 Task: Request a review from a specific collaborator for your pull request.
Action: Mouse moved to (1350, 81)
Screenshot: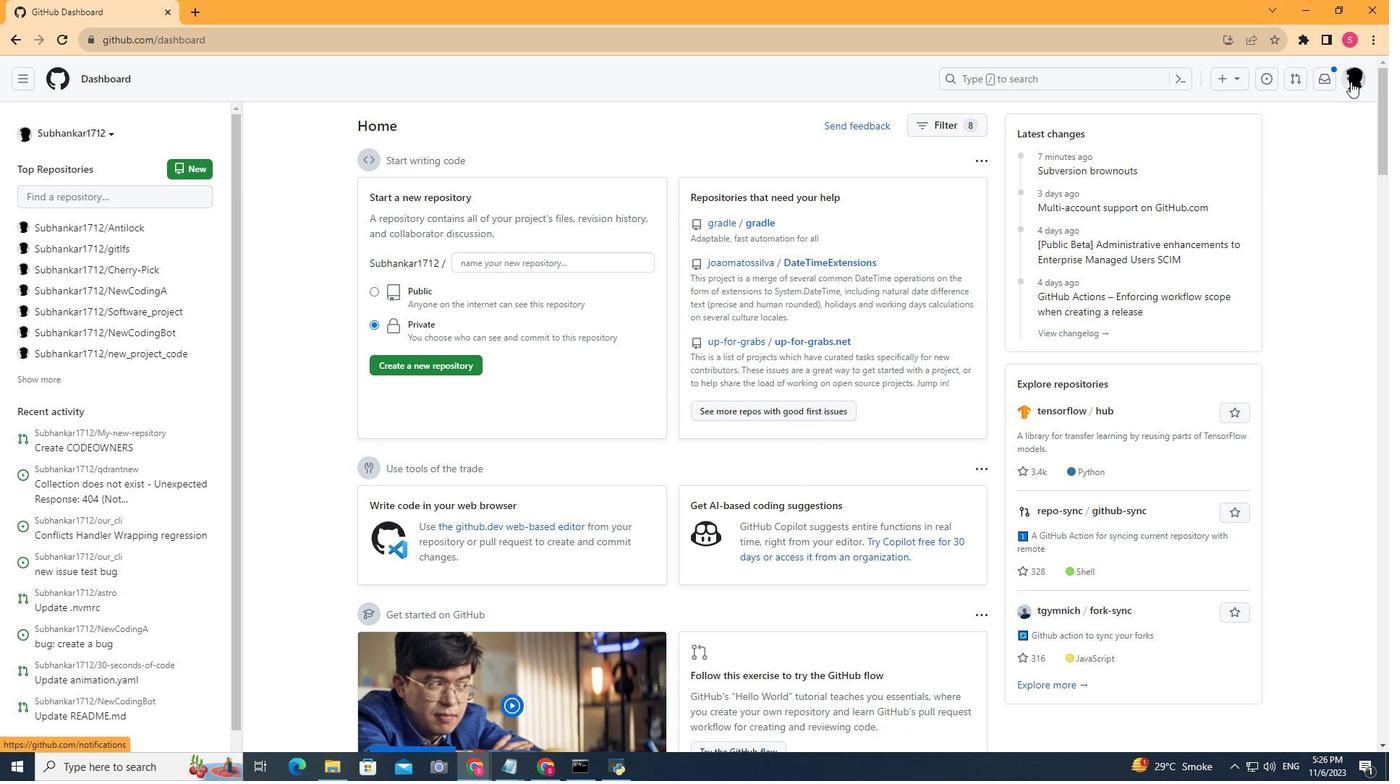 
Action: Mouse pressed left at (1350, 81)
Screenshot: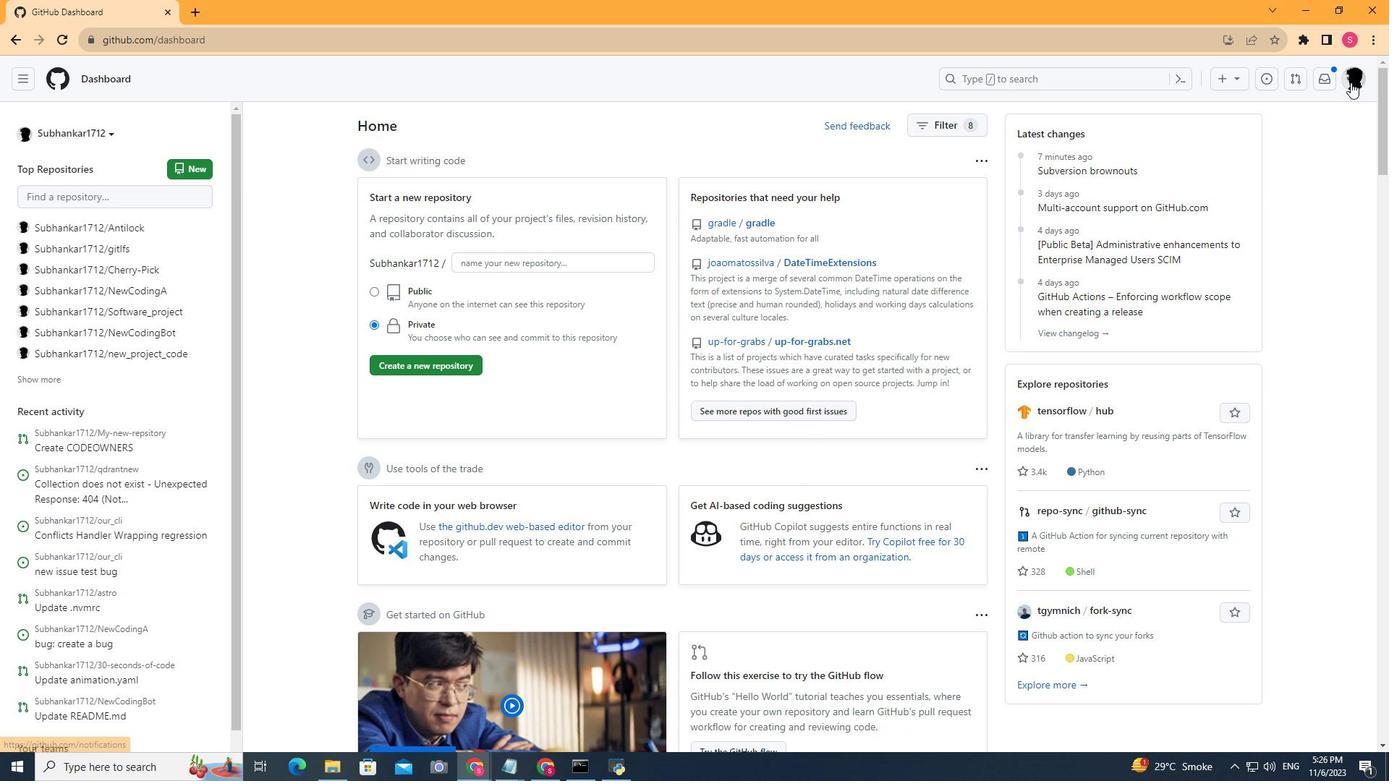 
Action: Mouse moved to (1240, 207)
Screenshot: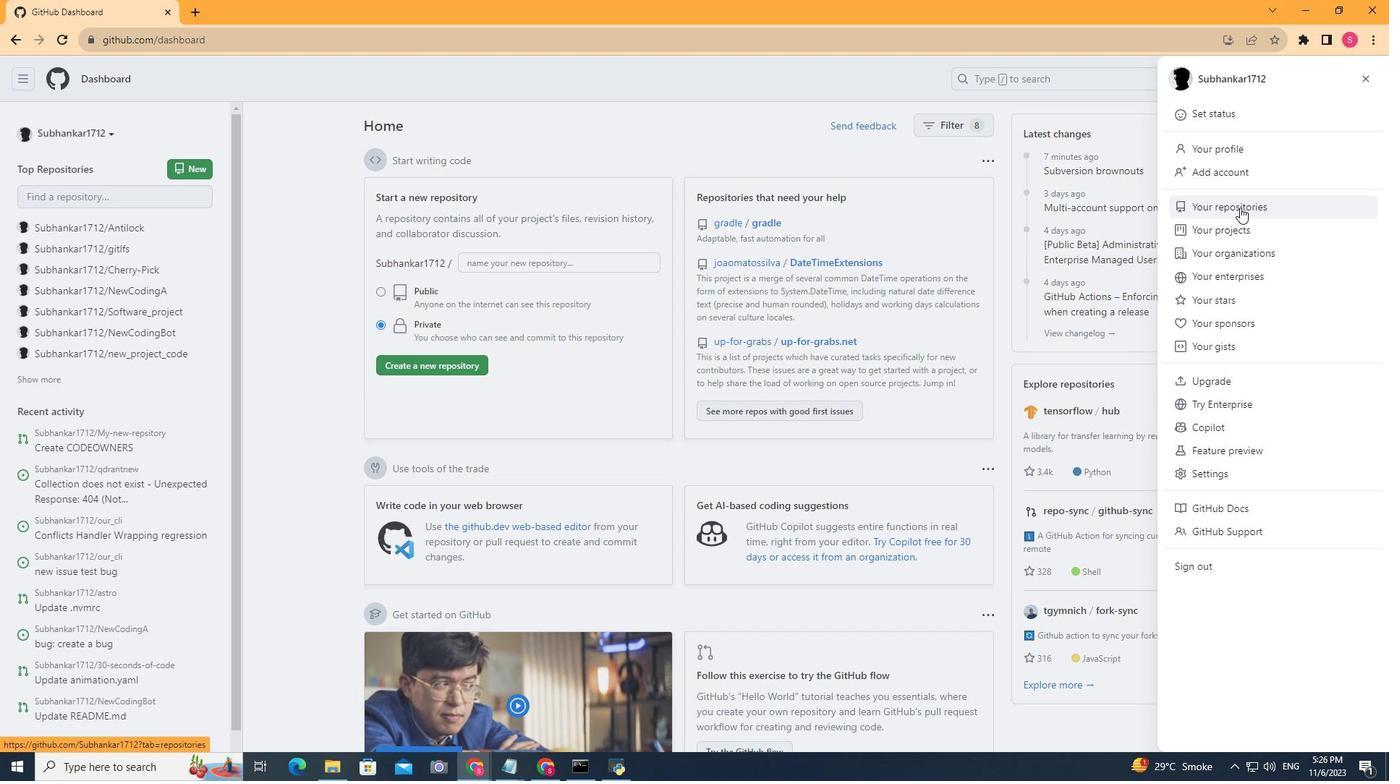 
Action: Mouse pressed left at (1240, 207)
Screenshot: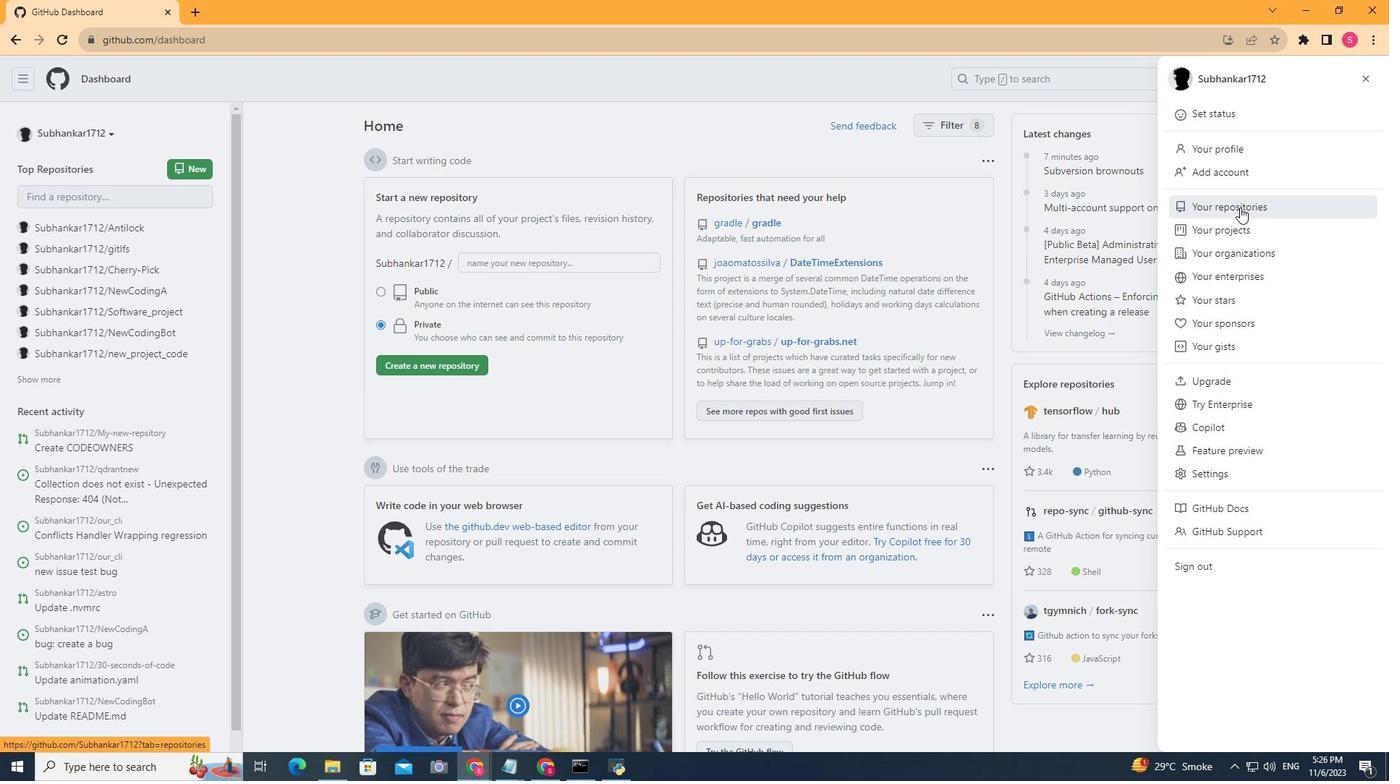 
Action: Mouse moved to (541, 212)
Screenshot: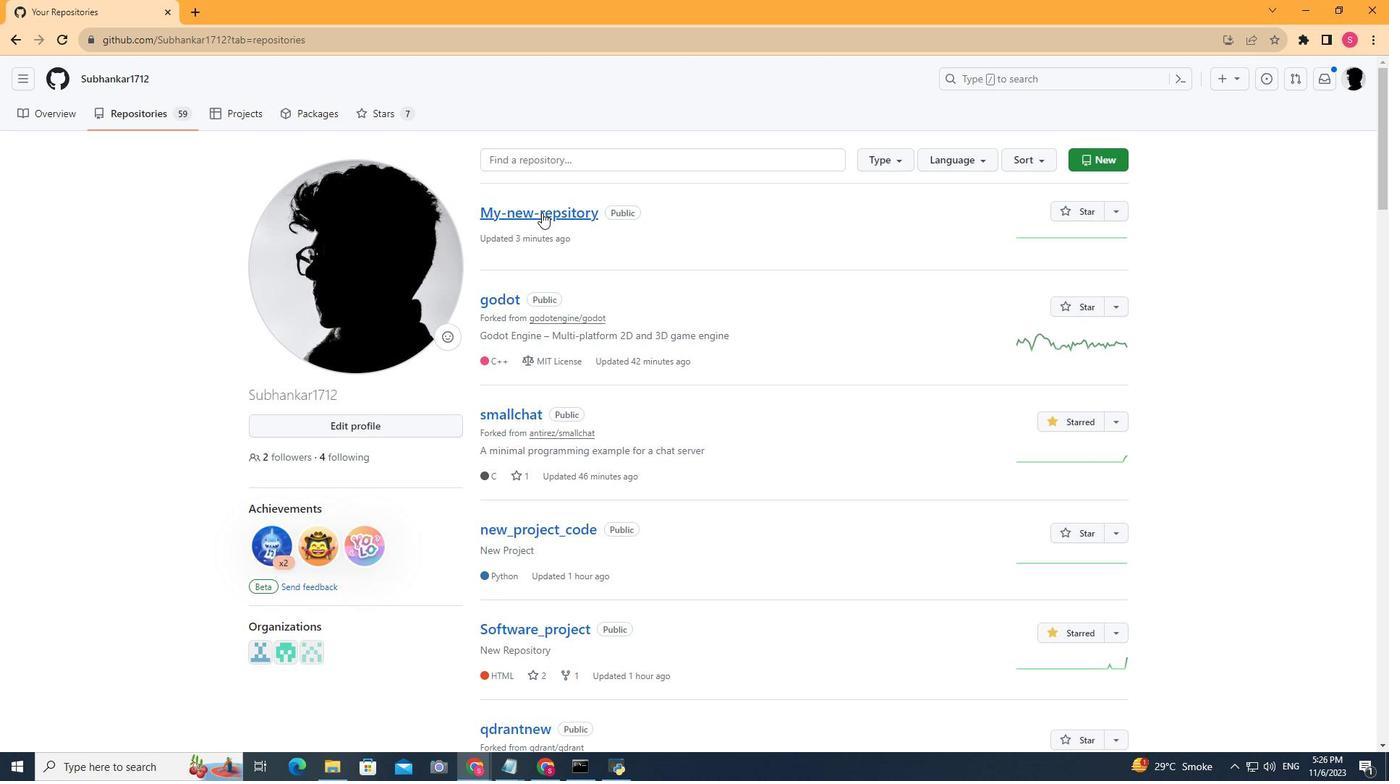 
Action: Mouse pressed left at (541, 212)
Screenshot: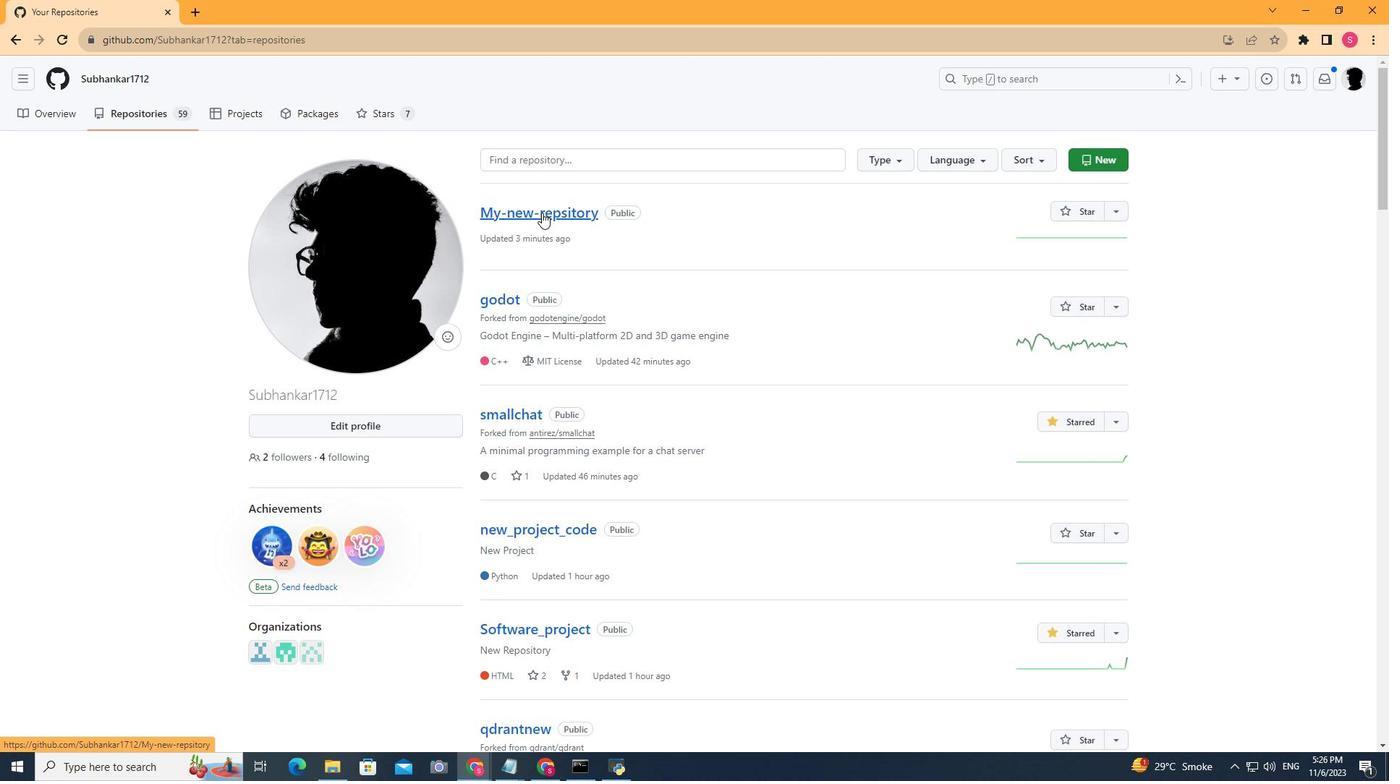 
Action: Mouse moved to (324, 342)
Screenshot: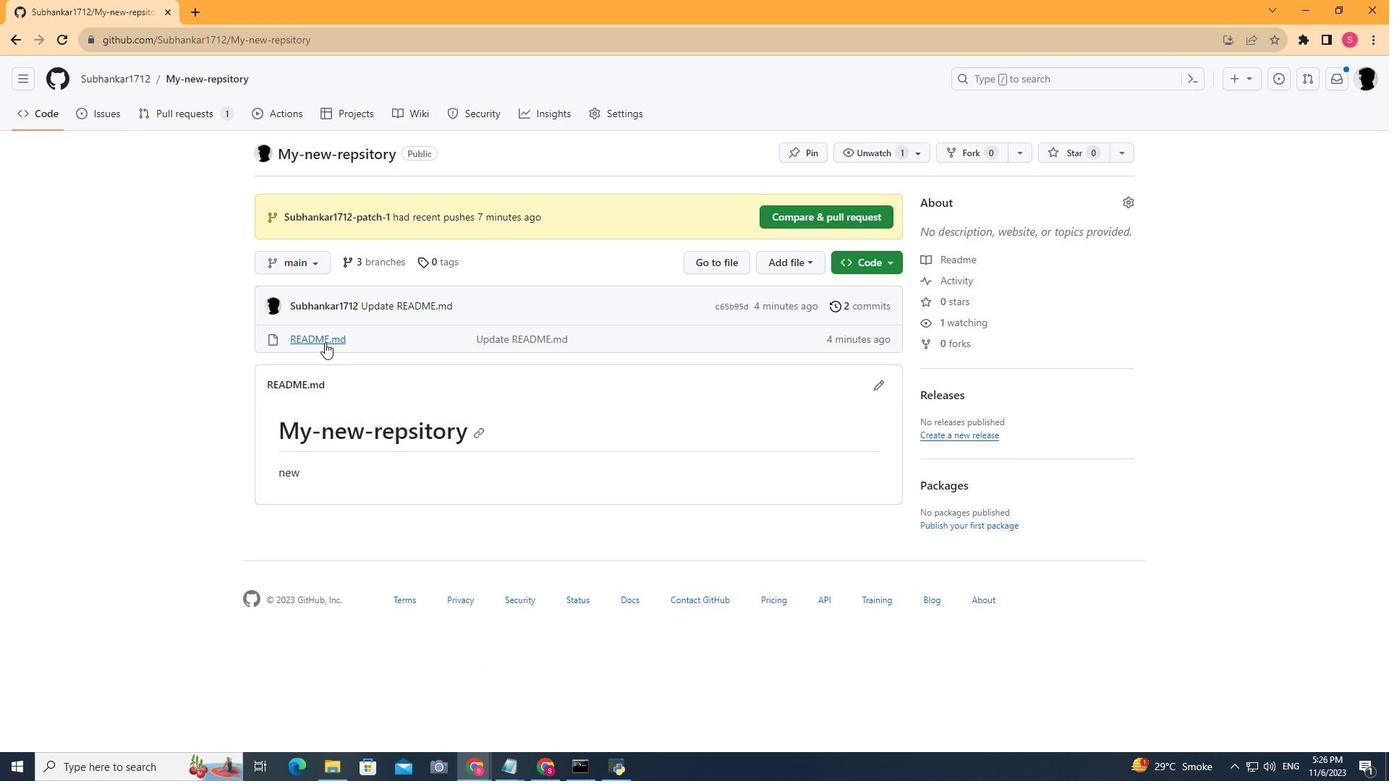 
Action: Mouse pressed left at (324, 342)
Screenshot: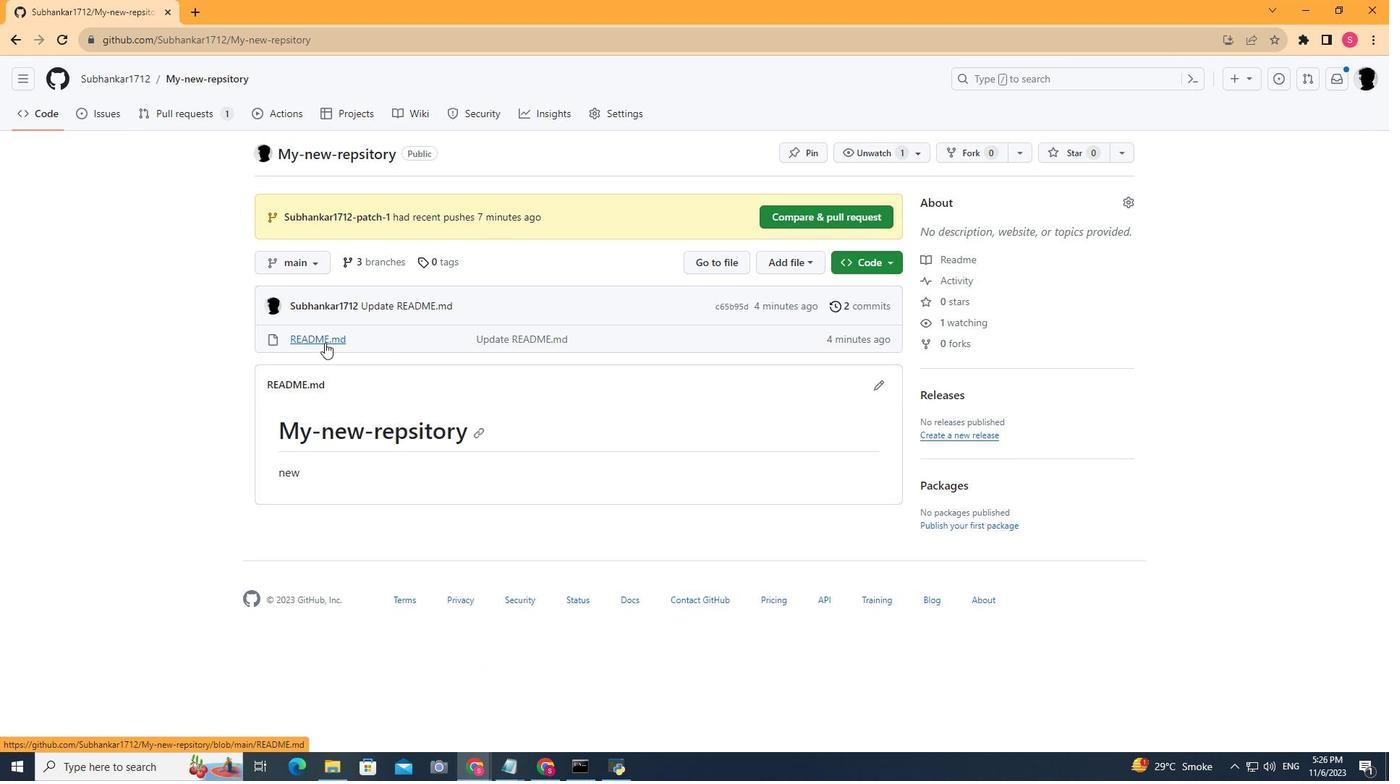 
Action: Mouse moved to (1327, 235)
Screenshot: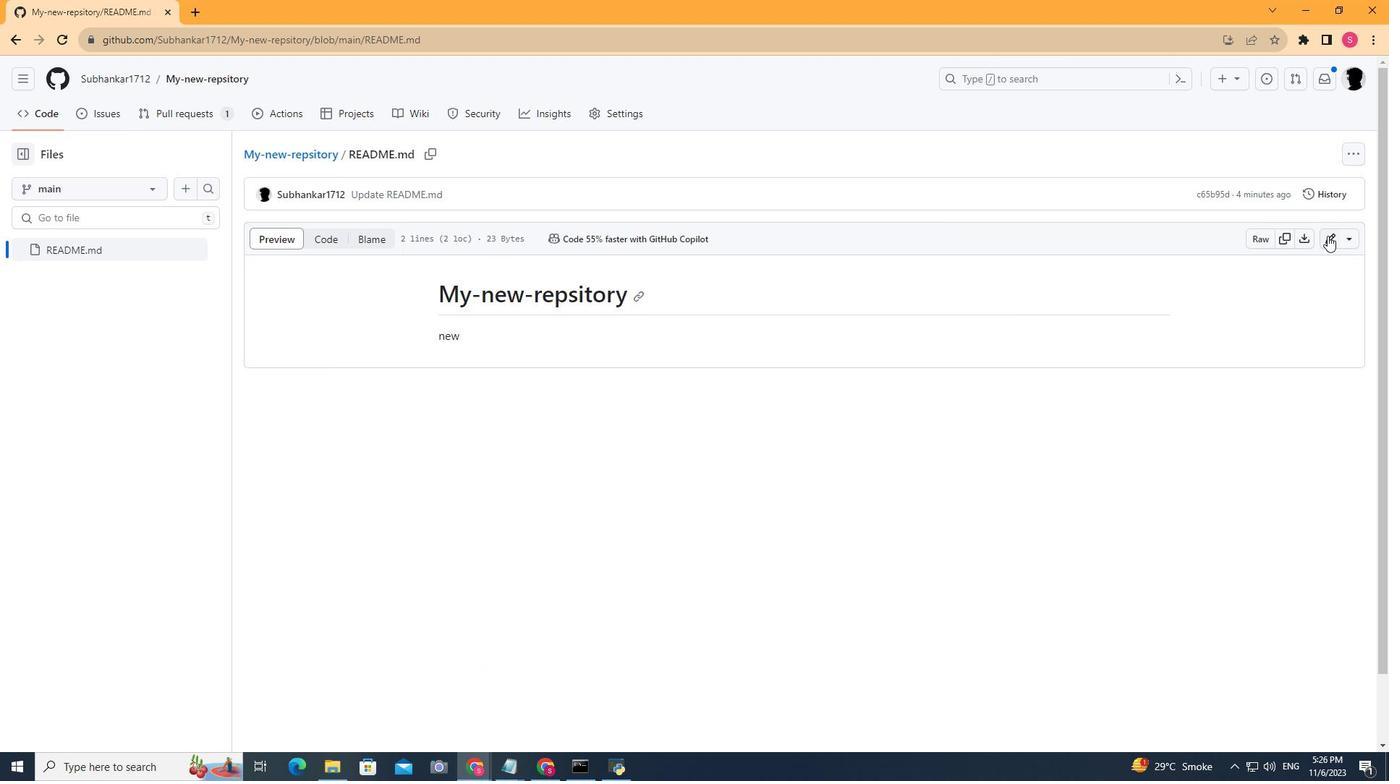 
Action: Mouse pressed left at (1327, 235)
Screenshot: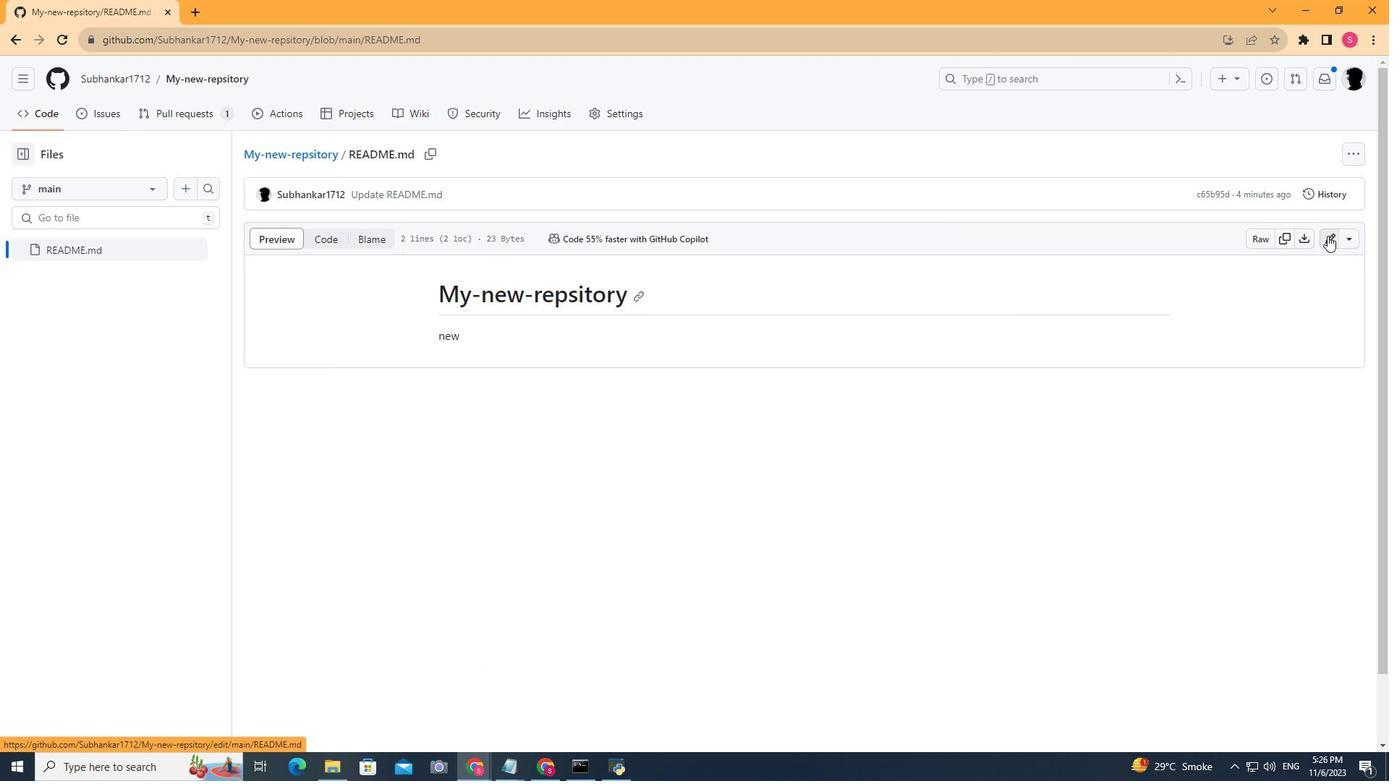 
Action: Mouse moved to (321, 242)
Screenshot: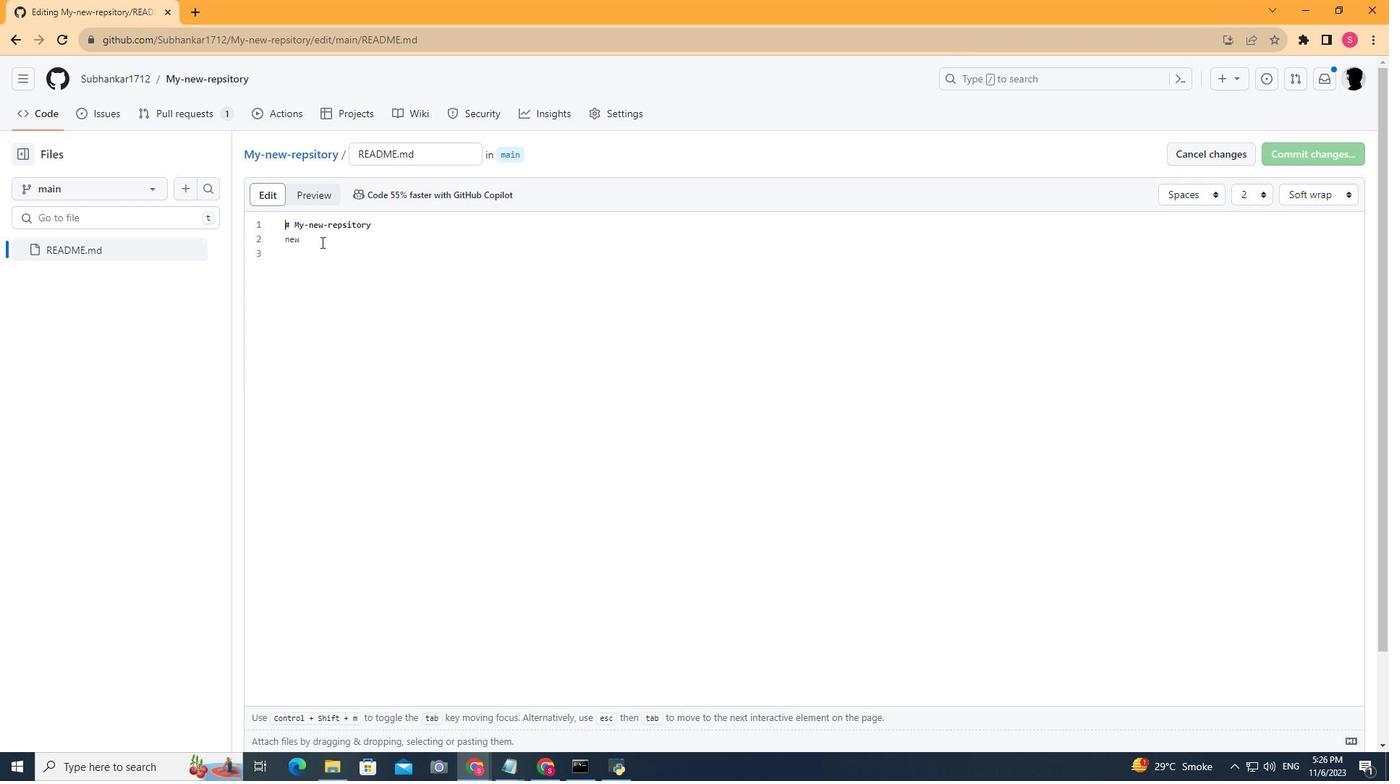 
Action: Mouse pressed left at (321, 242)
Screenshot: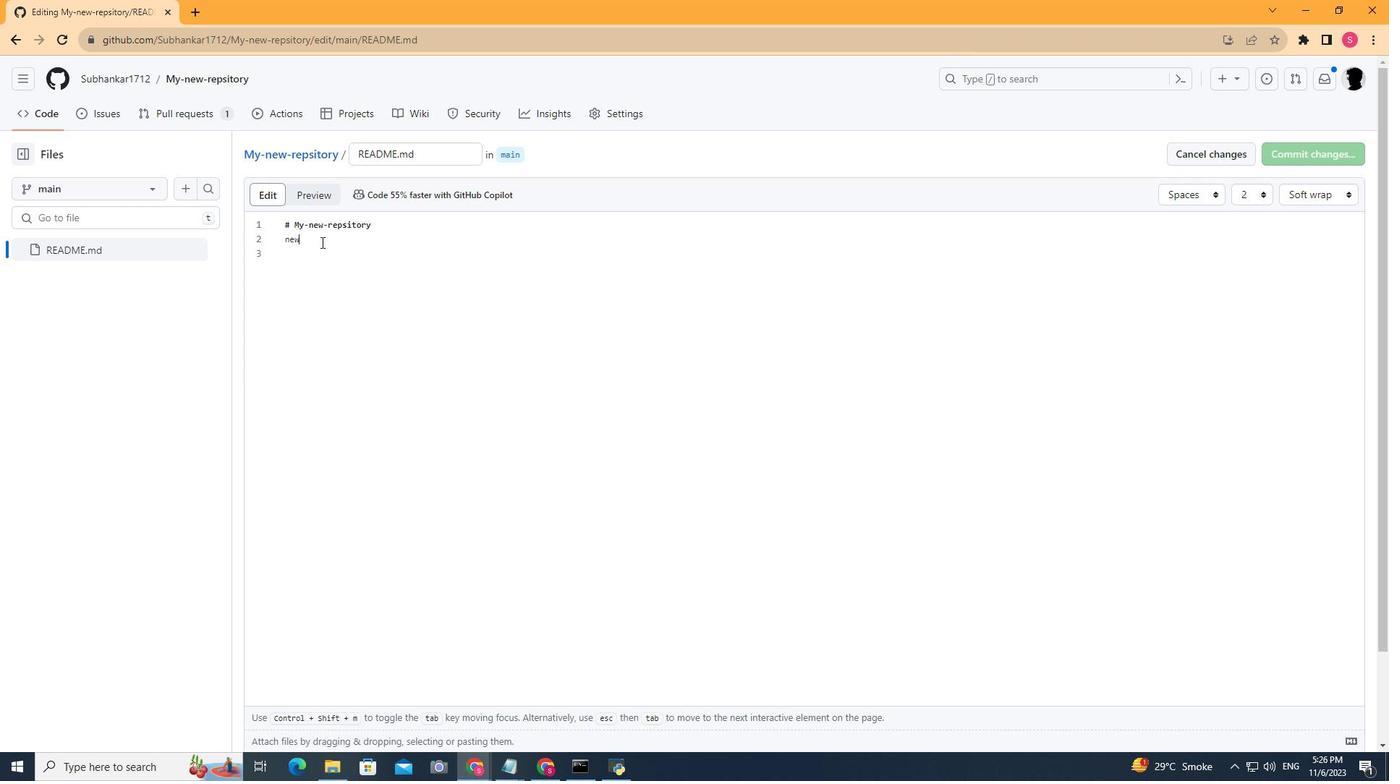 
Action: Key pressed <Key.space>repsitory
Screenshot: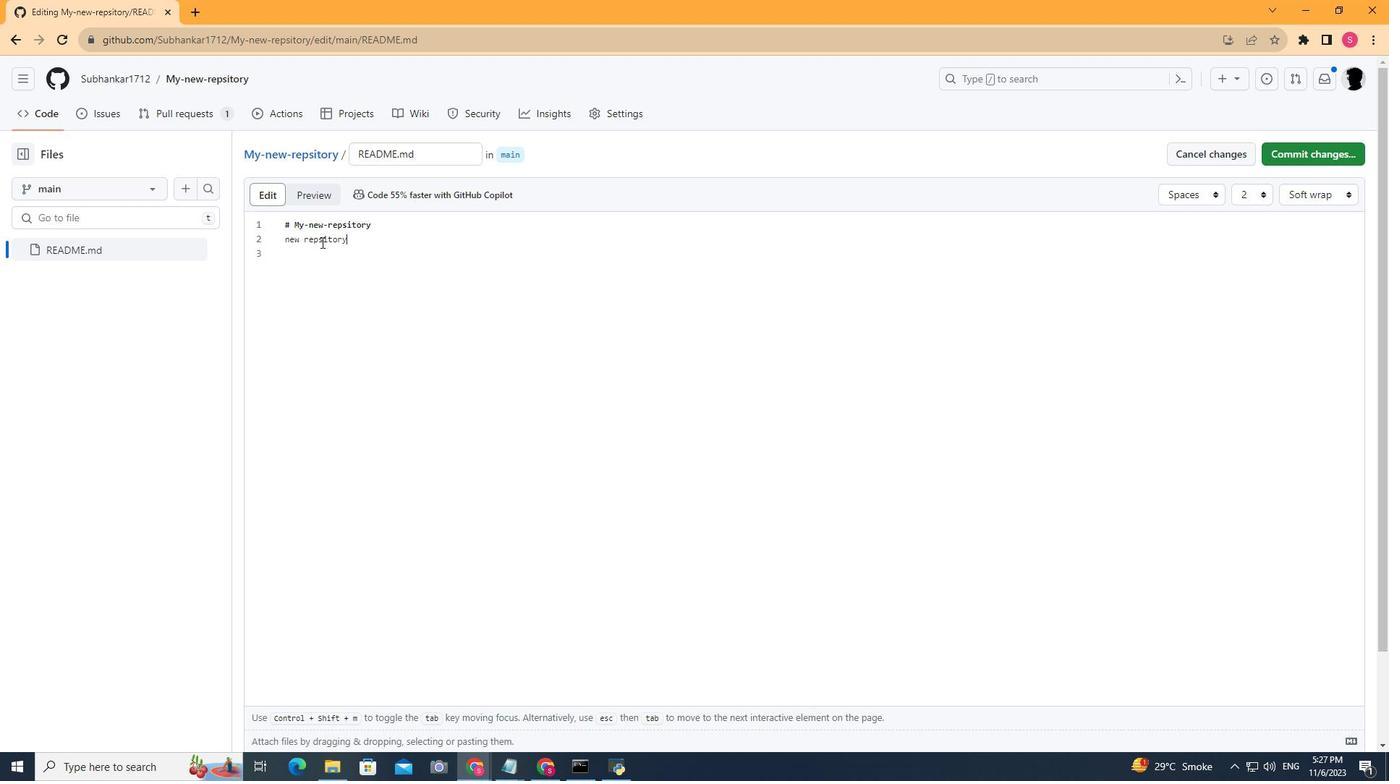 
Action: Mouse moved to (797, 376)
Screenshot: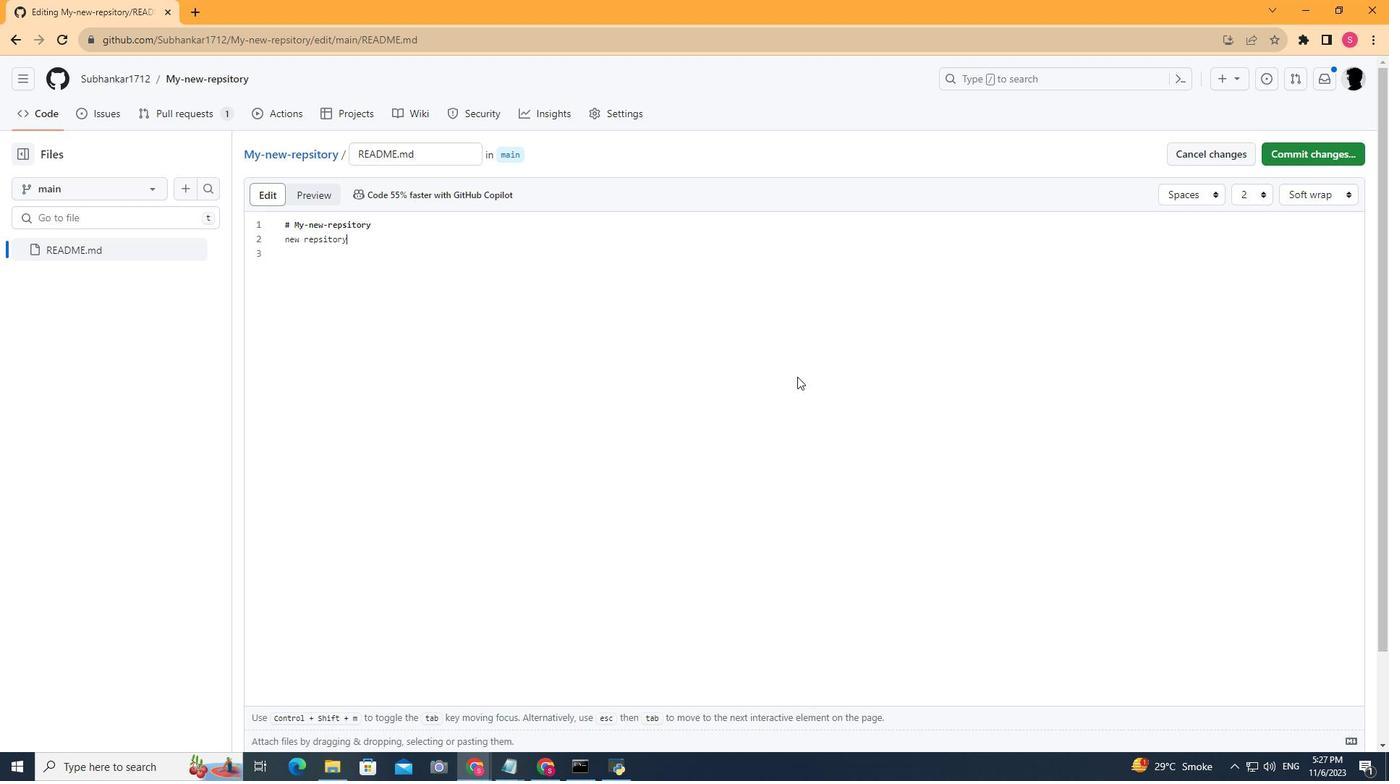 
Action: Key pressed <Key.space><Key.shift><Key.shift><Key.shift><Key.shift><Key.shift><Key.shift>Re<Key.backspace><Key.shift>EADME<Key.space>file
Screenshot: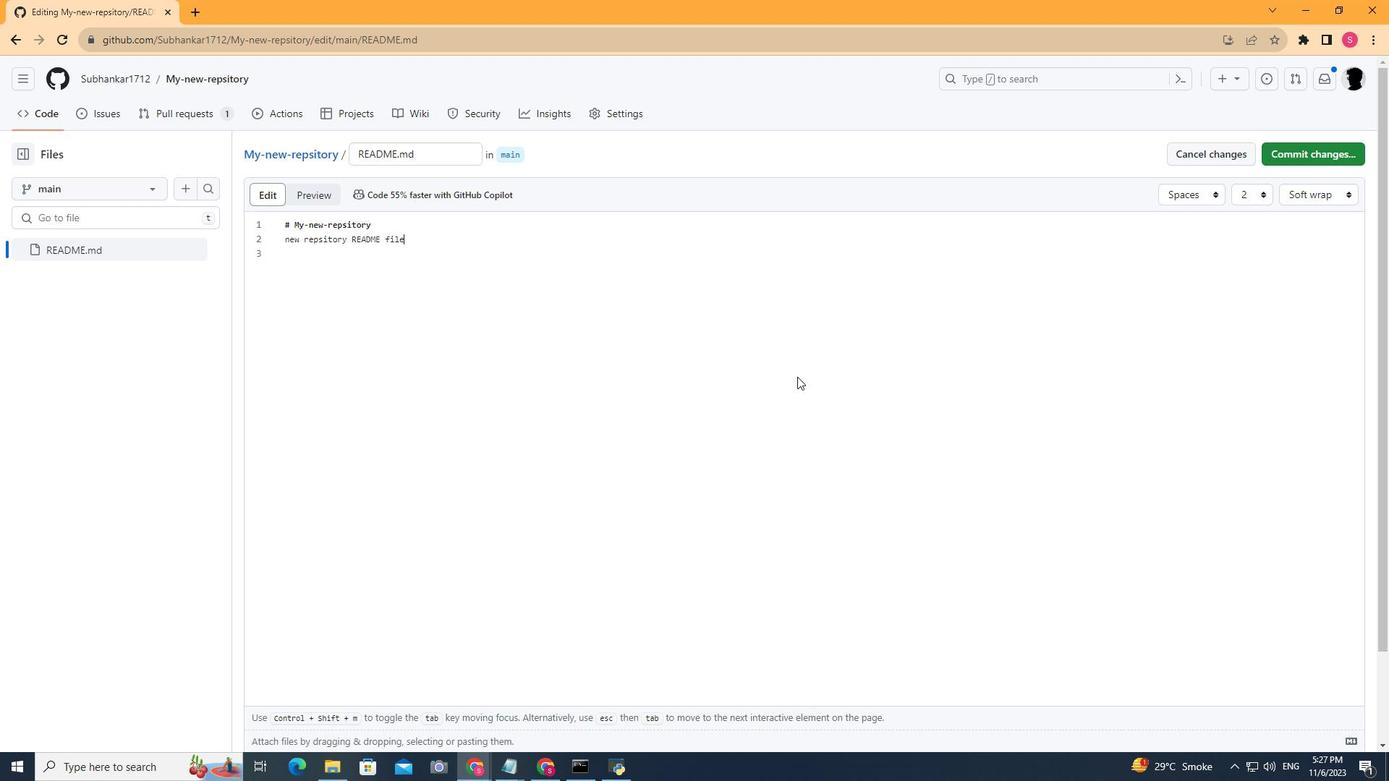 
Action: Mouse moved to (380, 242)
Screenshot: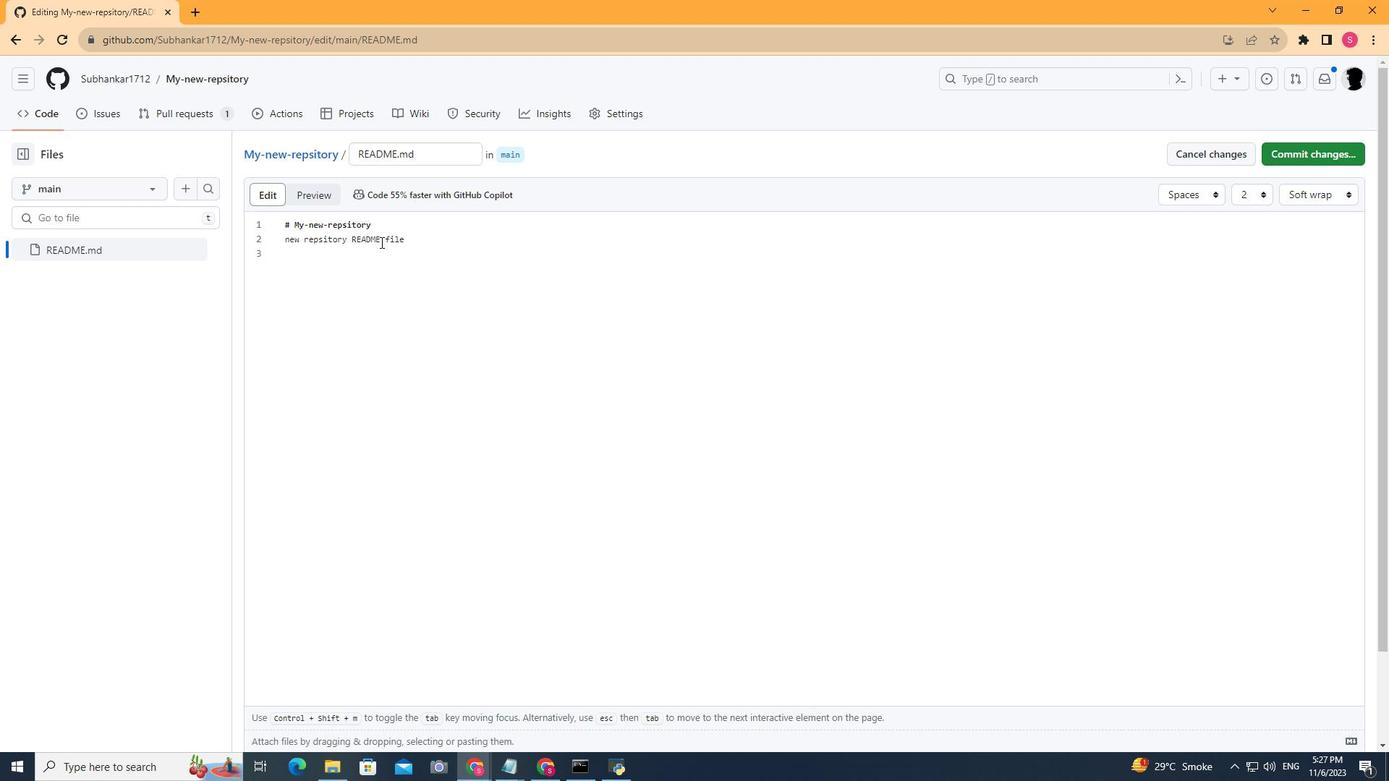 
Action: Mouse pressed left at (380, 242)
Screenshot: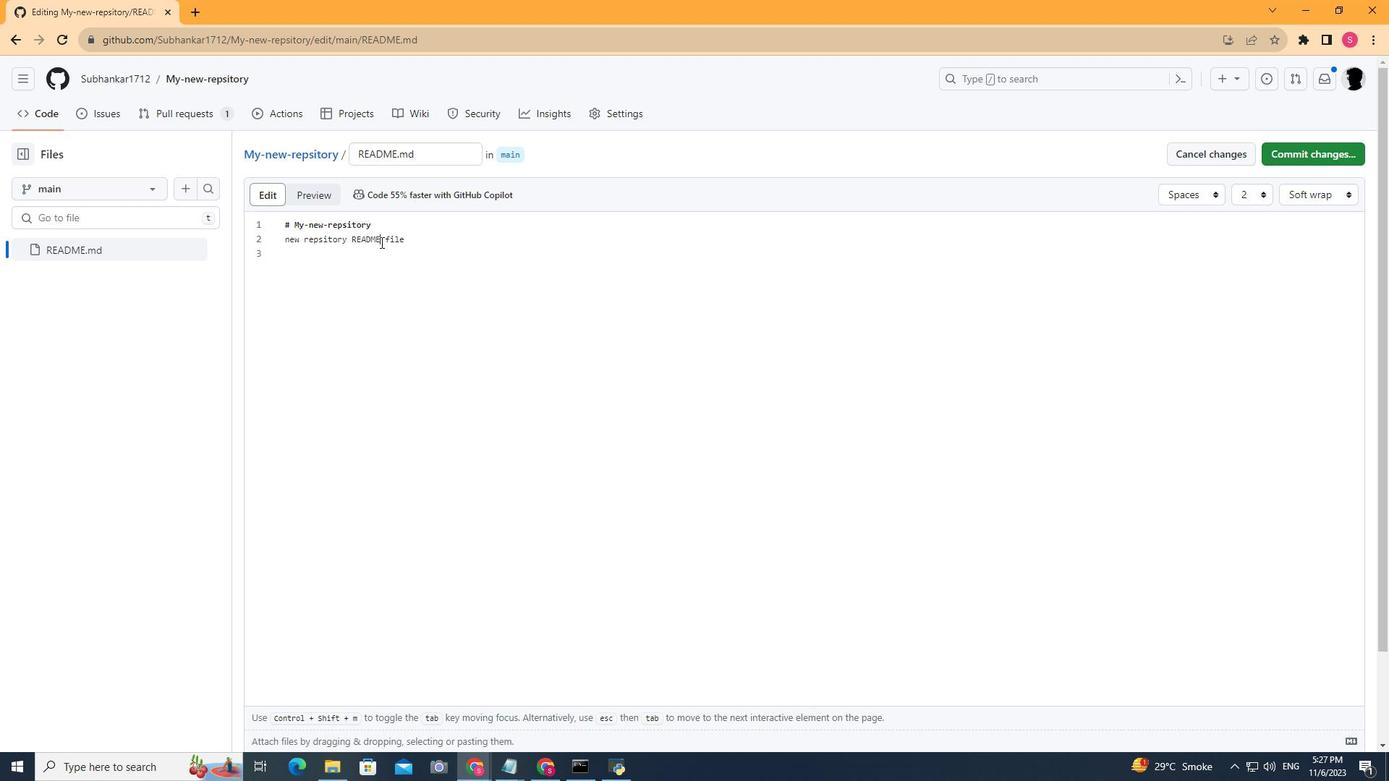 
Action: Key pressed .md
Screenshot: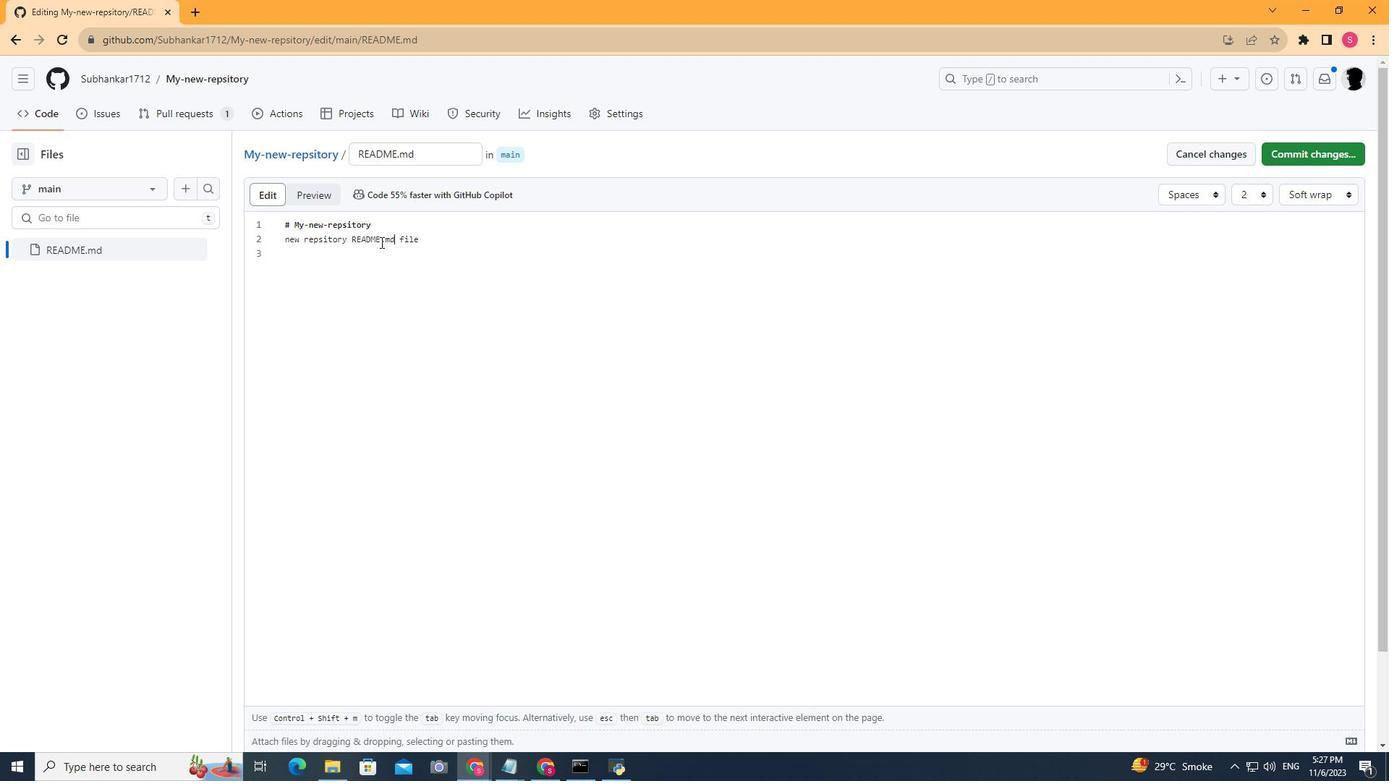 
Action: Mouse moved to (1315, 152)
Screenshot: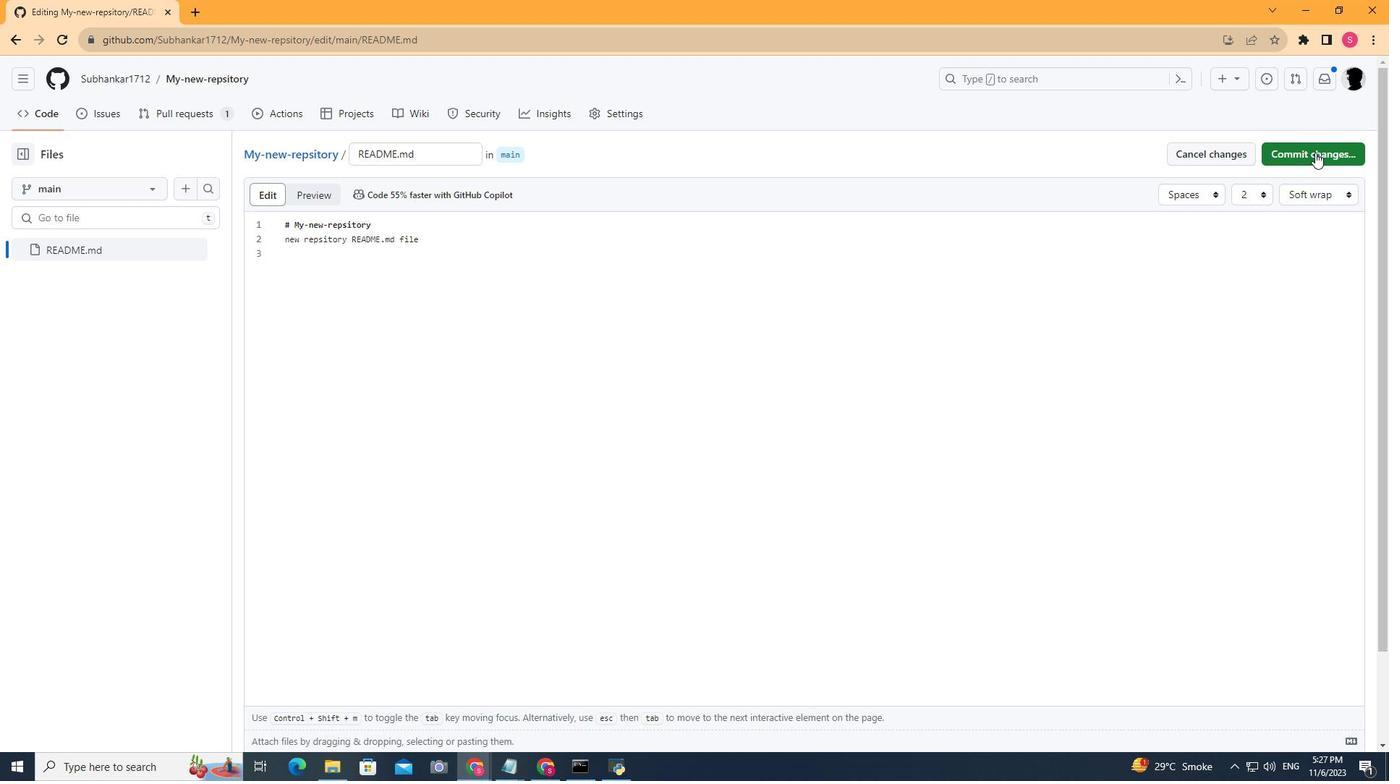 
Action: Mouse pressed left at (1315, 152)
Screenshot: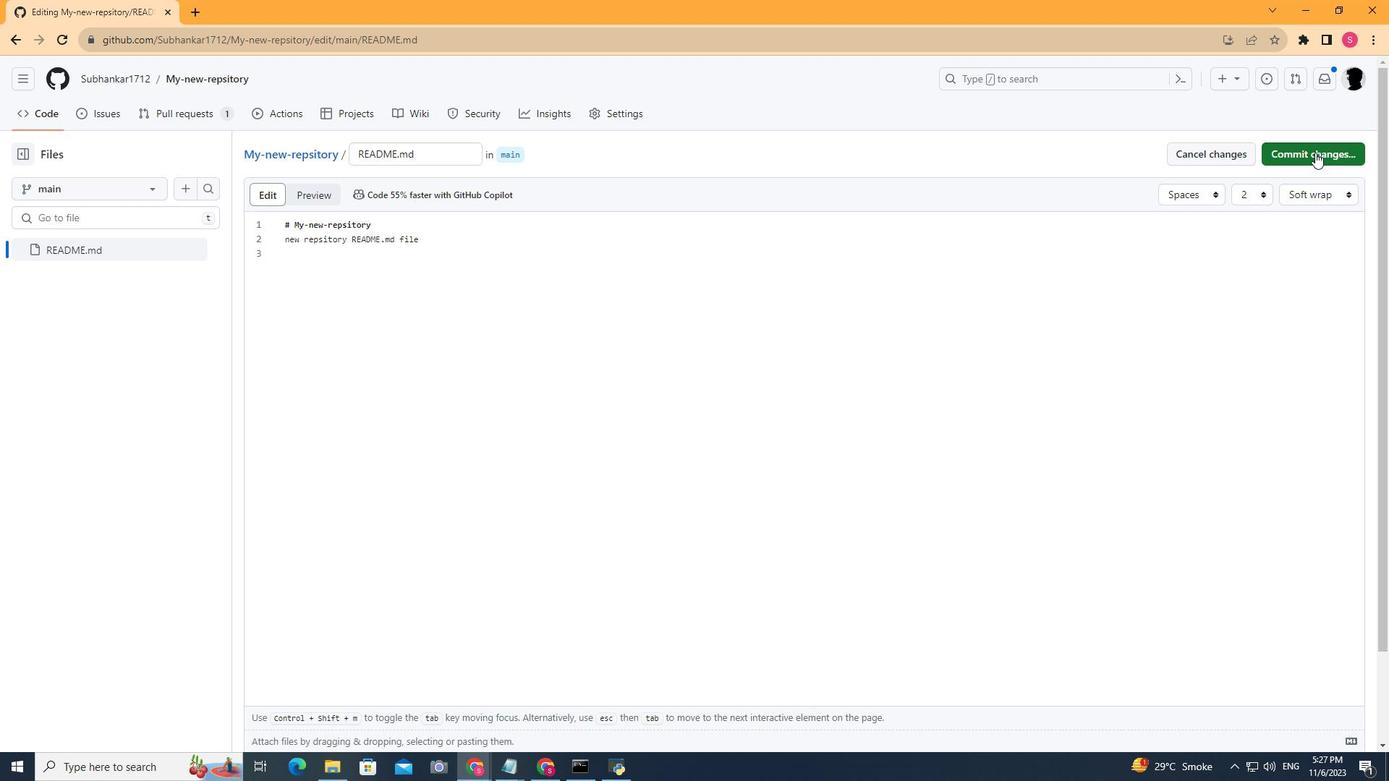 
Action: Mouse moved to (834, 557)
Screenshot: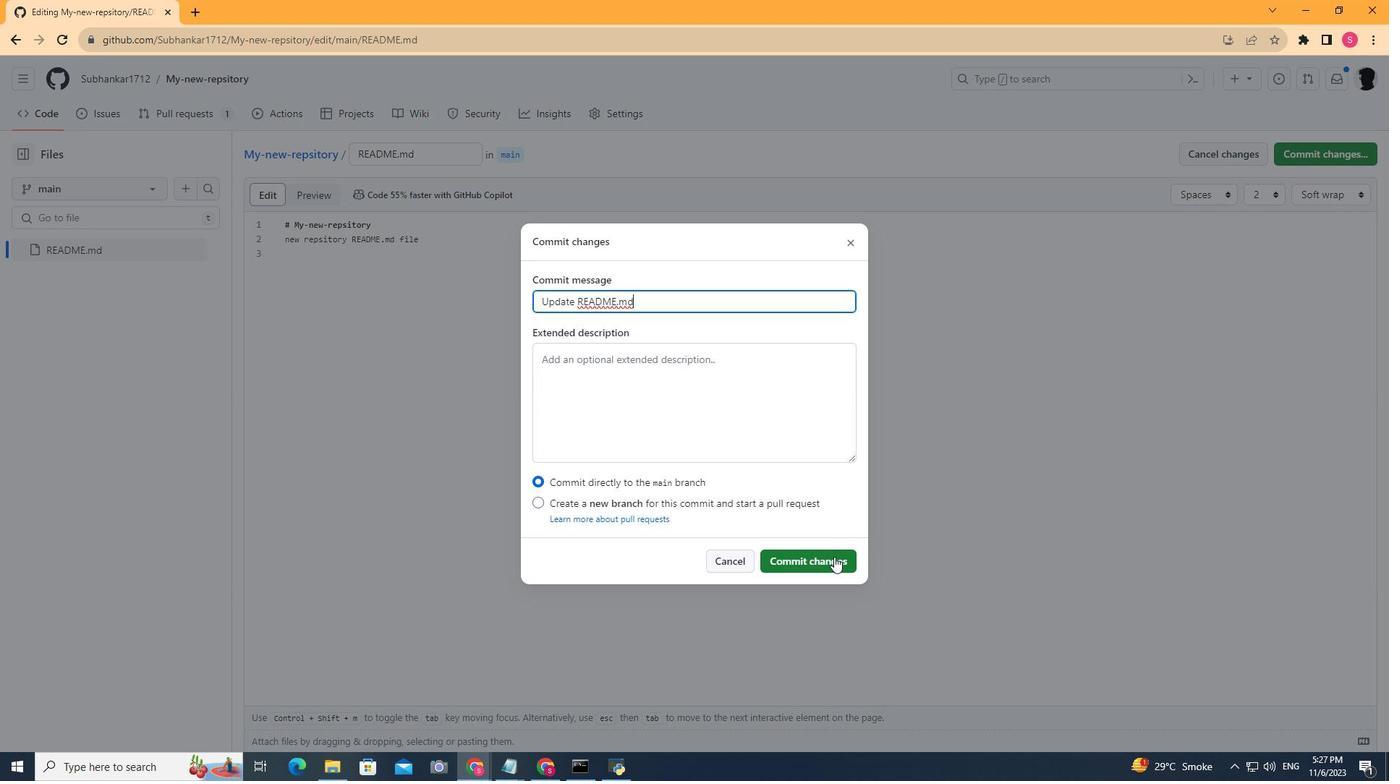 
Action: Mouse pressed left at (834, 557)
Screenshot: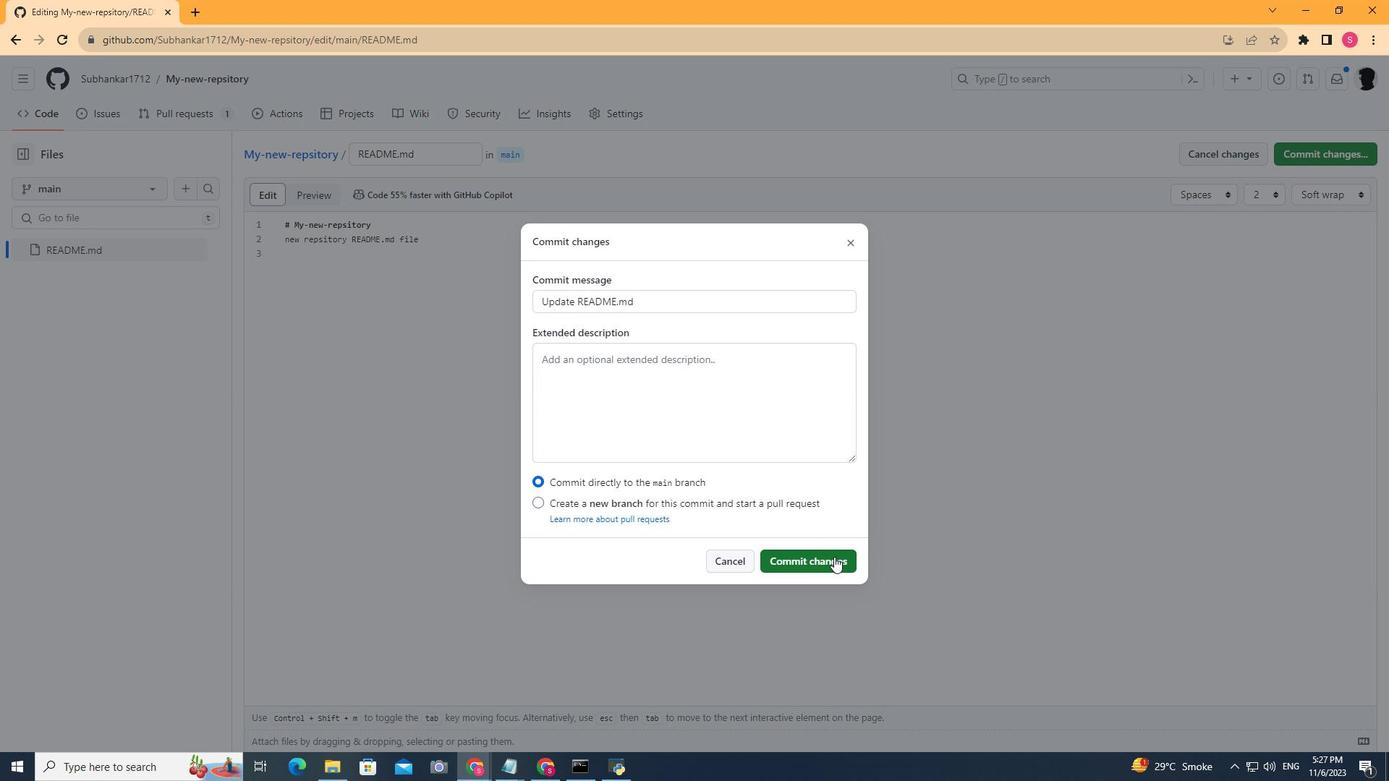 
Action: Mouse moved to (192, 118)
Screenshot: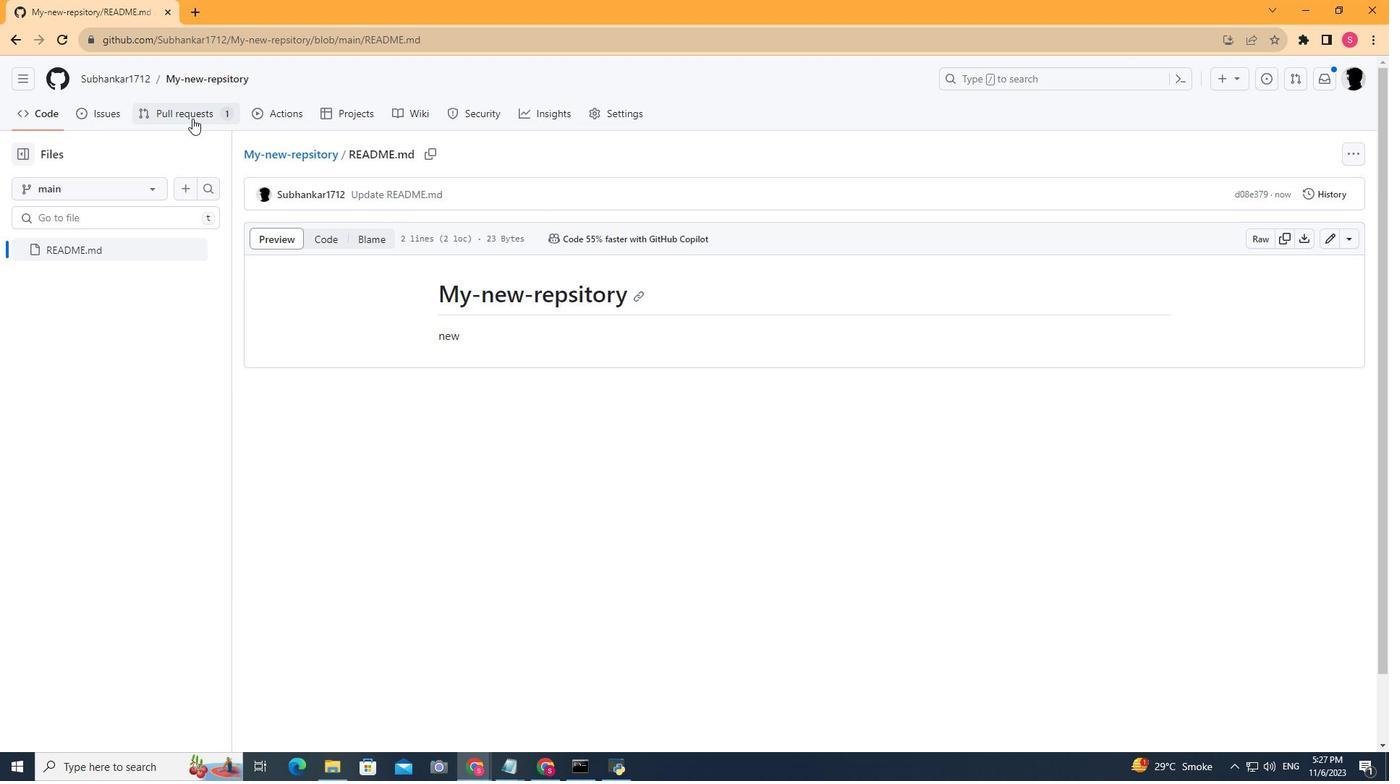 
Action: Mouse pressed left at (192, 118)
Screenshot: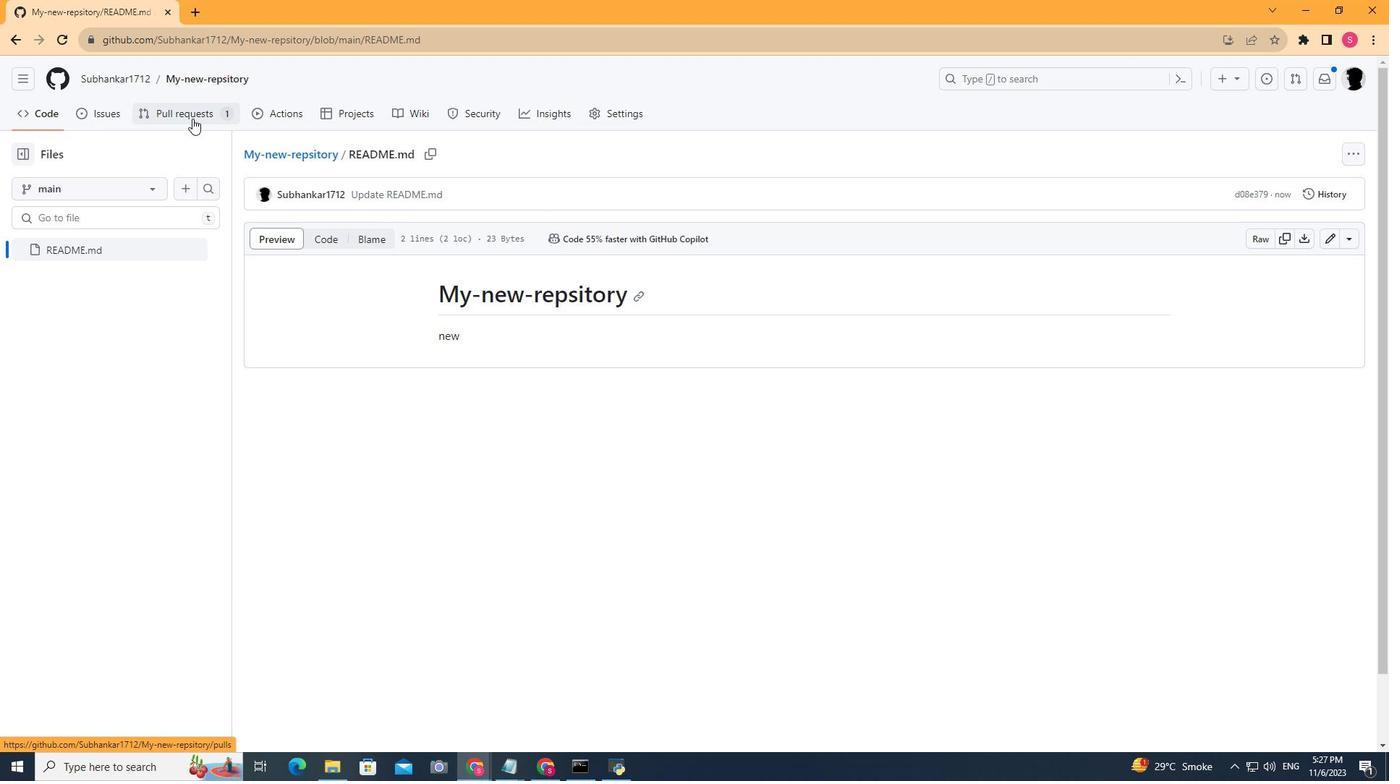 
Action: Mouse moved to (1036, 167)
Screenshot: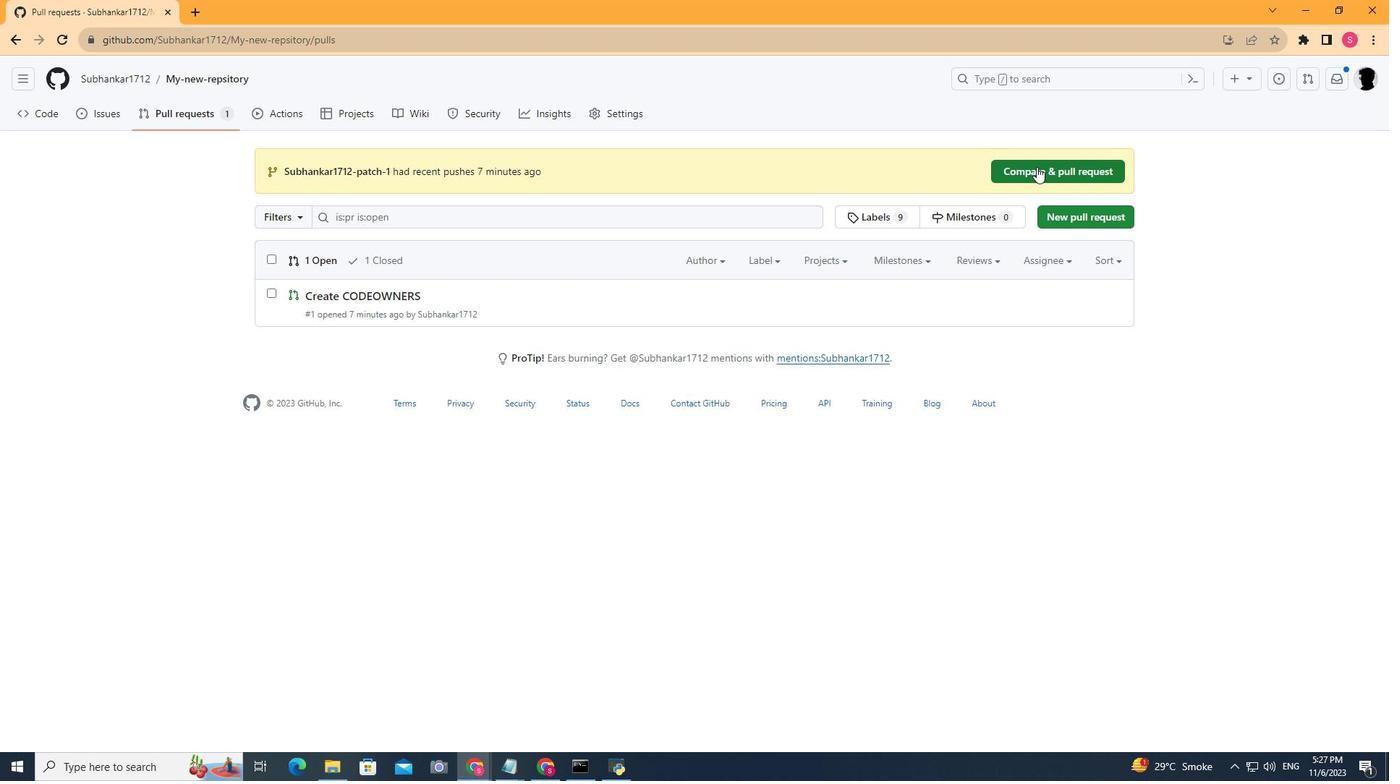
Action: Mouse pressed left at (1036, 167)
Screenshot: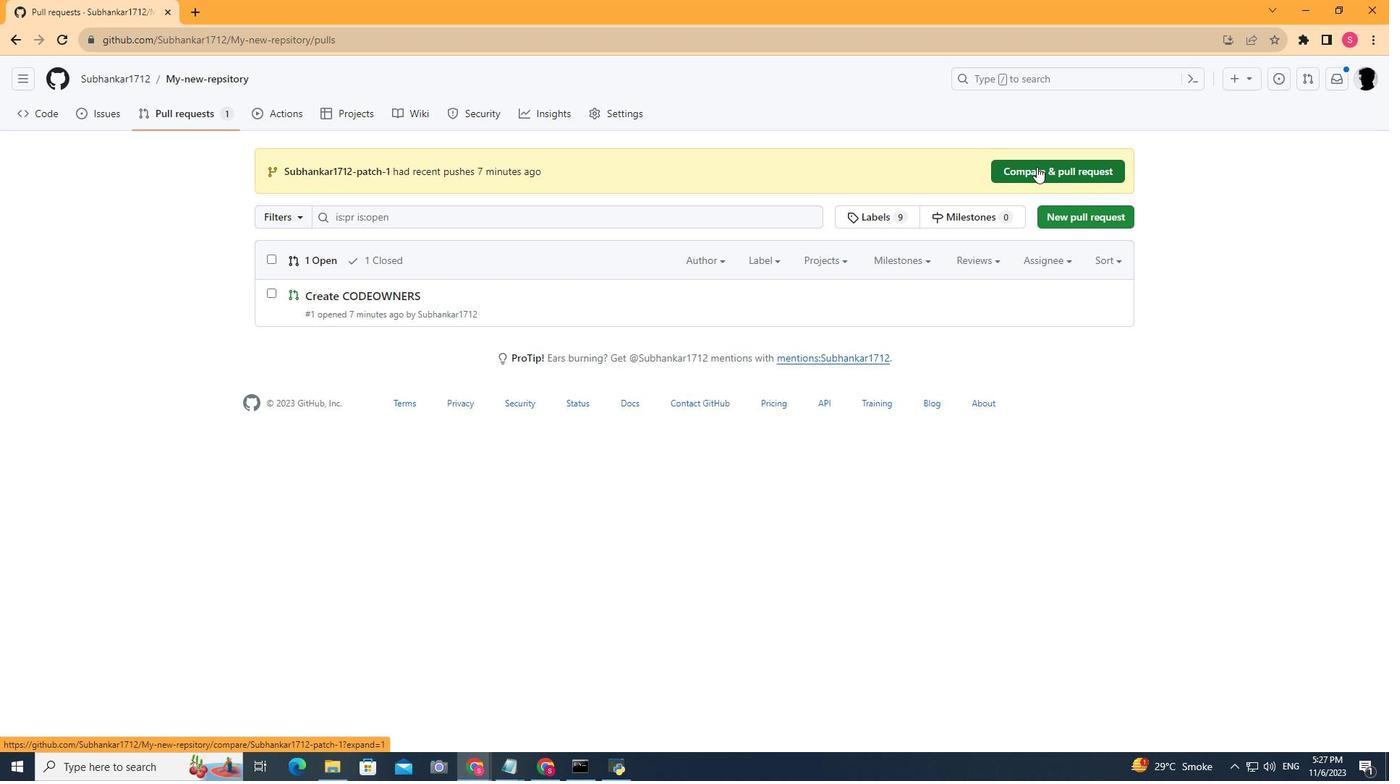 
Action: Mouse moved to (330, 224)
Screenshot: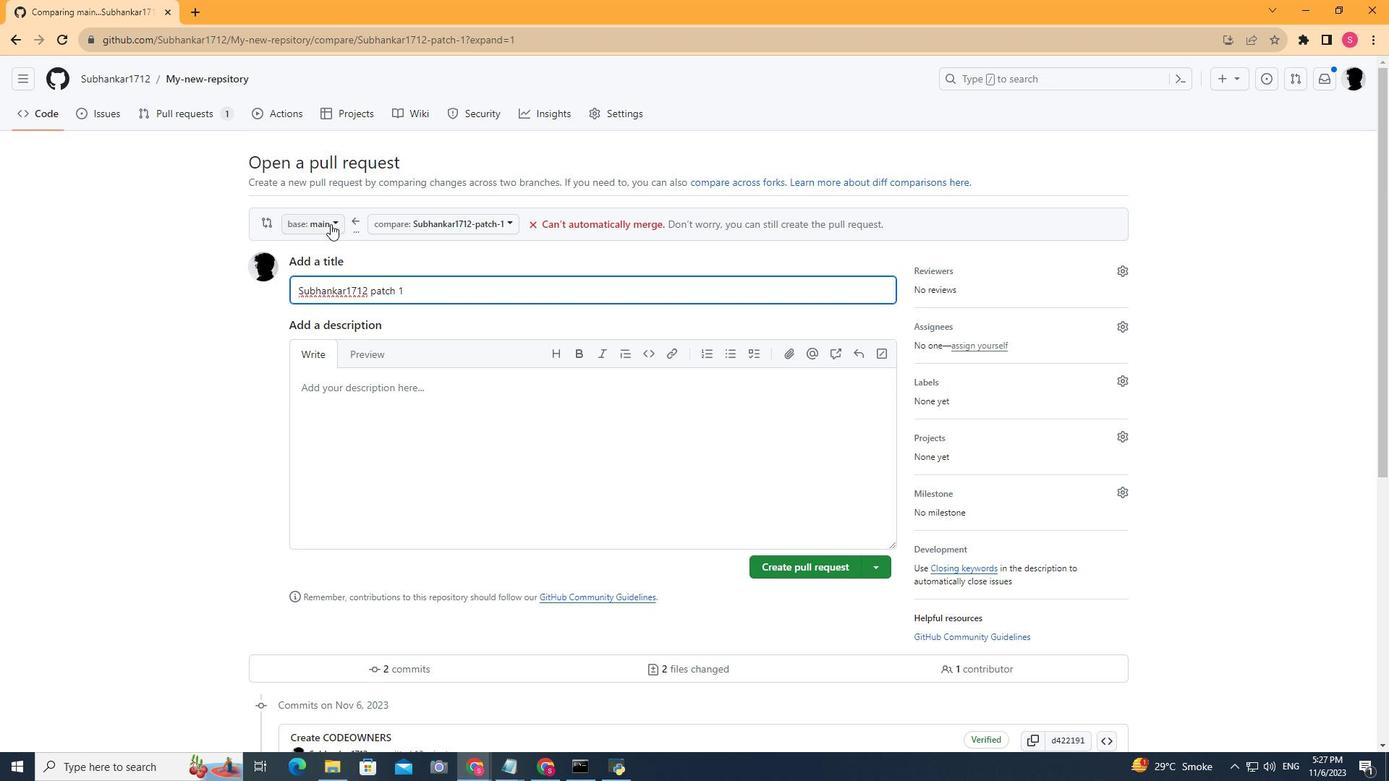 
Action: Mouse pressed left at (330, 224)
Screenshot: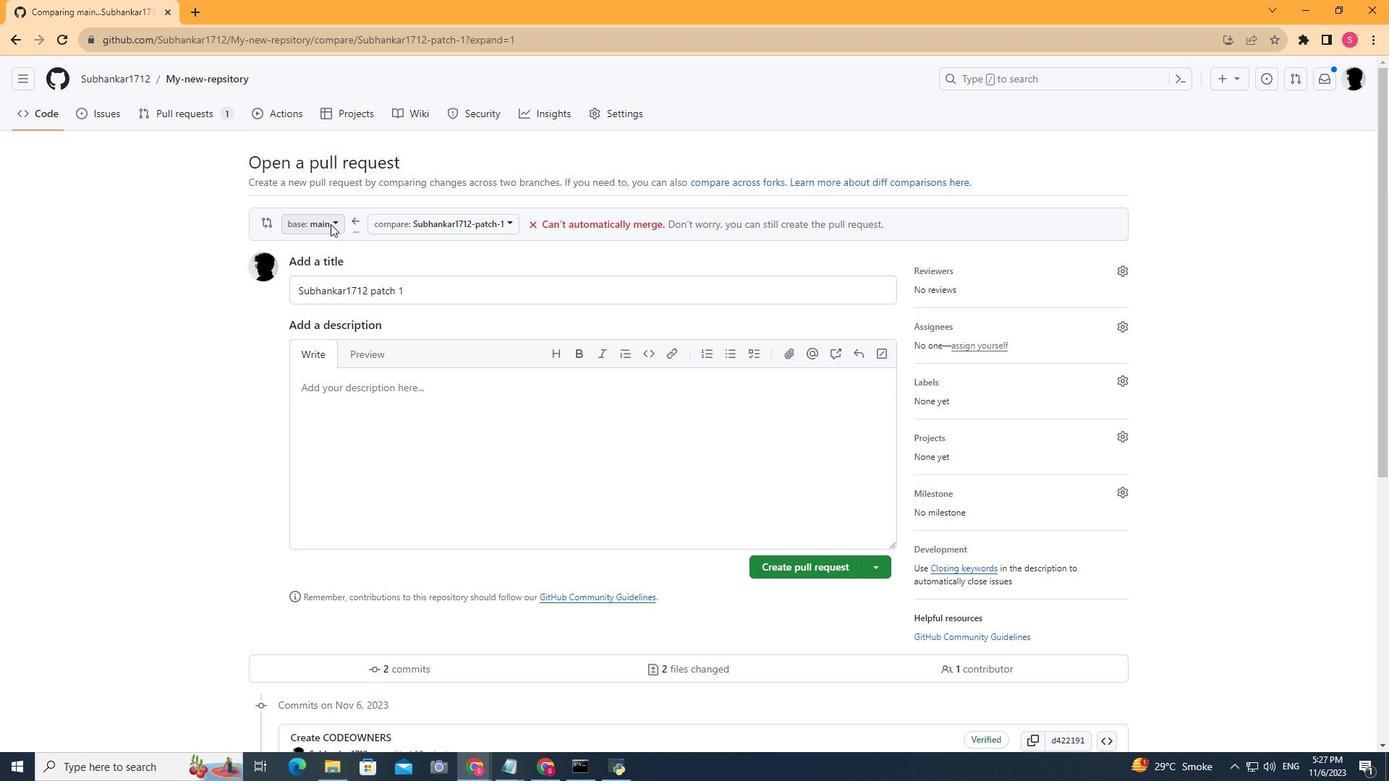 
Action: Mouse moved to (321, 384)
Screenshot: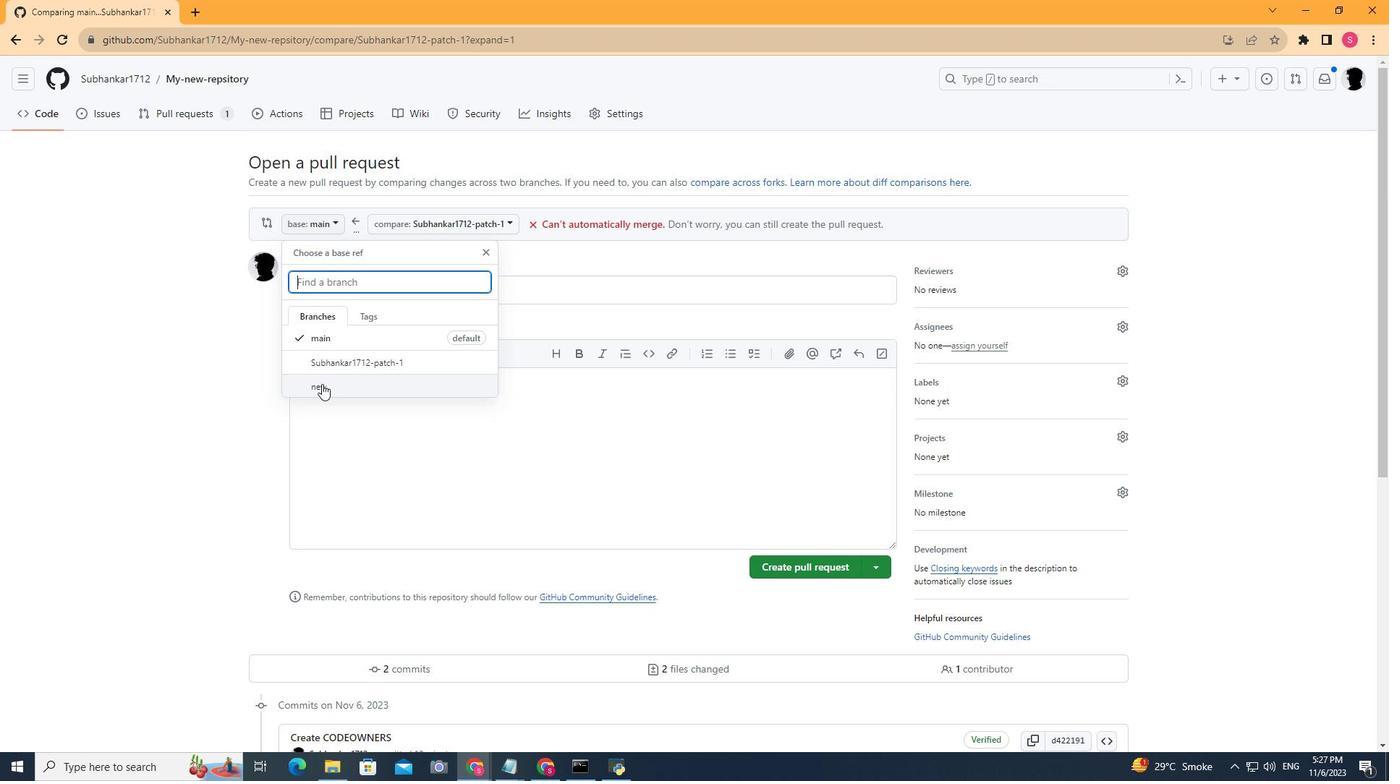 
Action: Mouse pressed left at (321, 384)
Screenshot: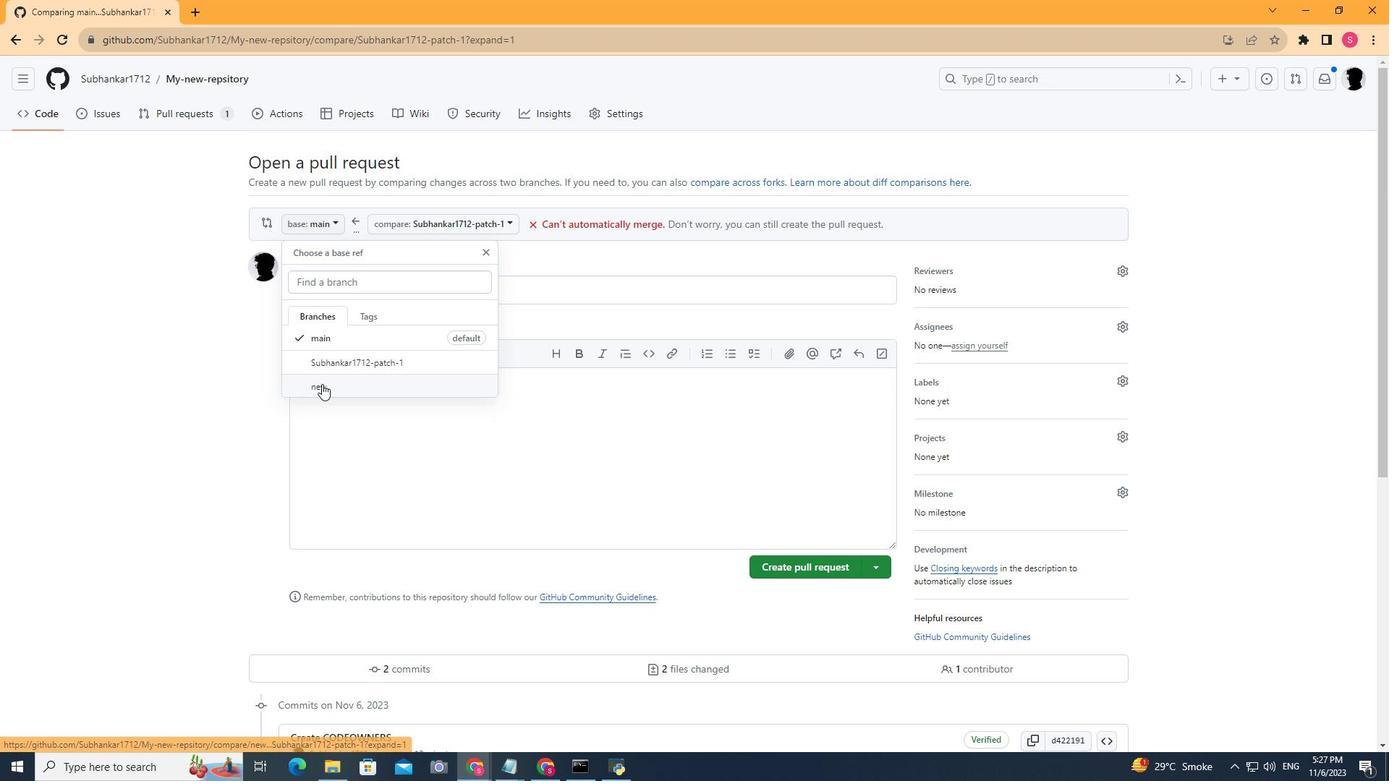 
Action: Mouse moved to (505, 219)
Screenshot: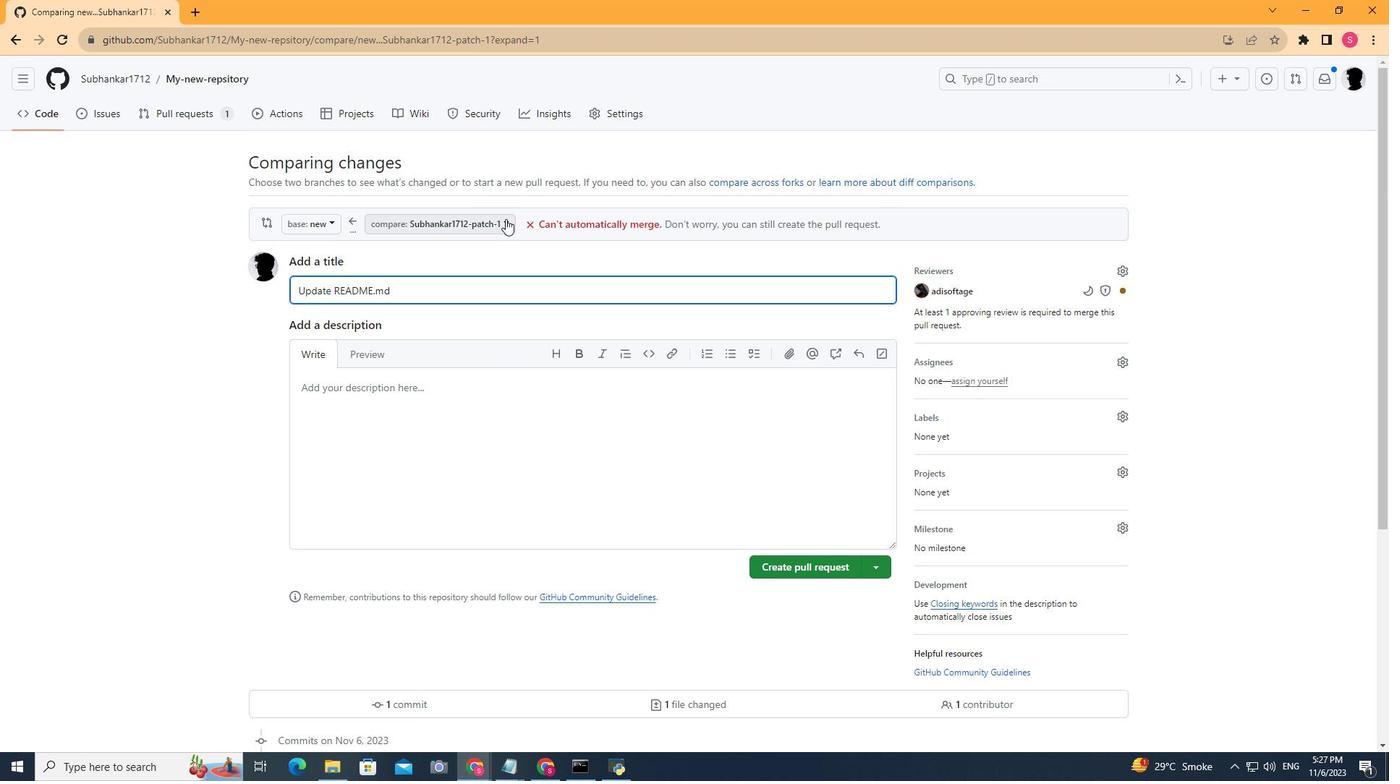 
Action: Mouse pressed left at (505, 219)
Screenshot: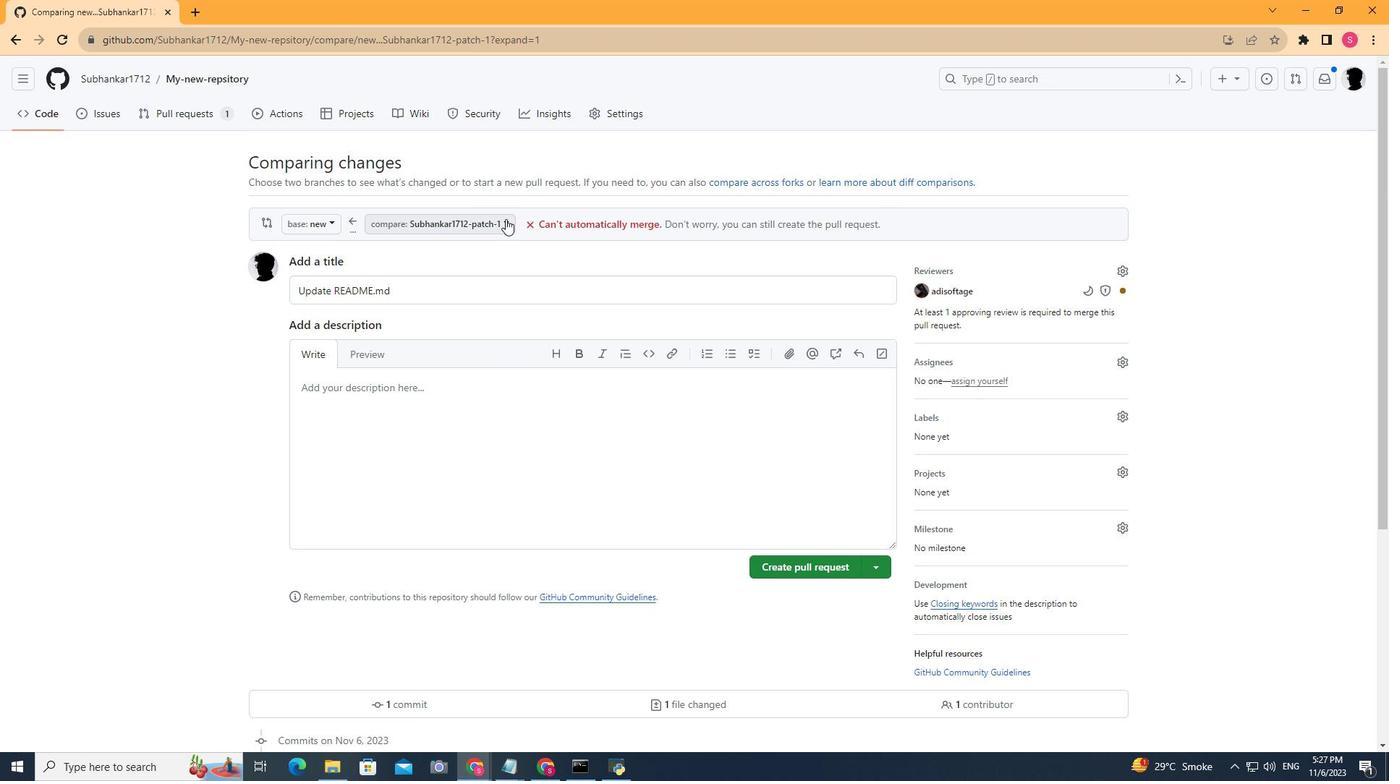 
Action: Mouse moved to (397, 343)
Screenshot: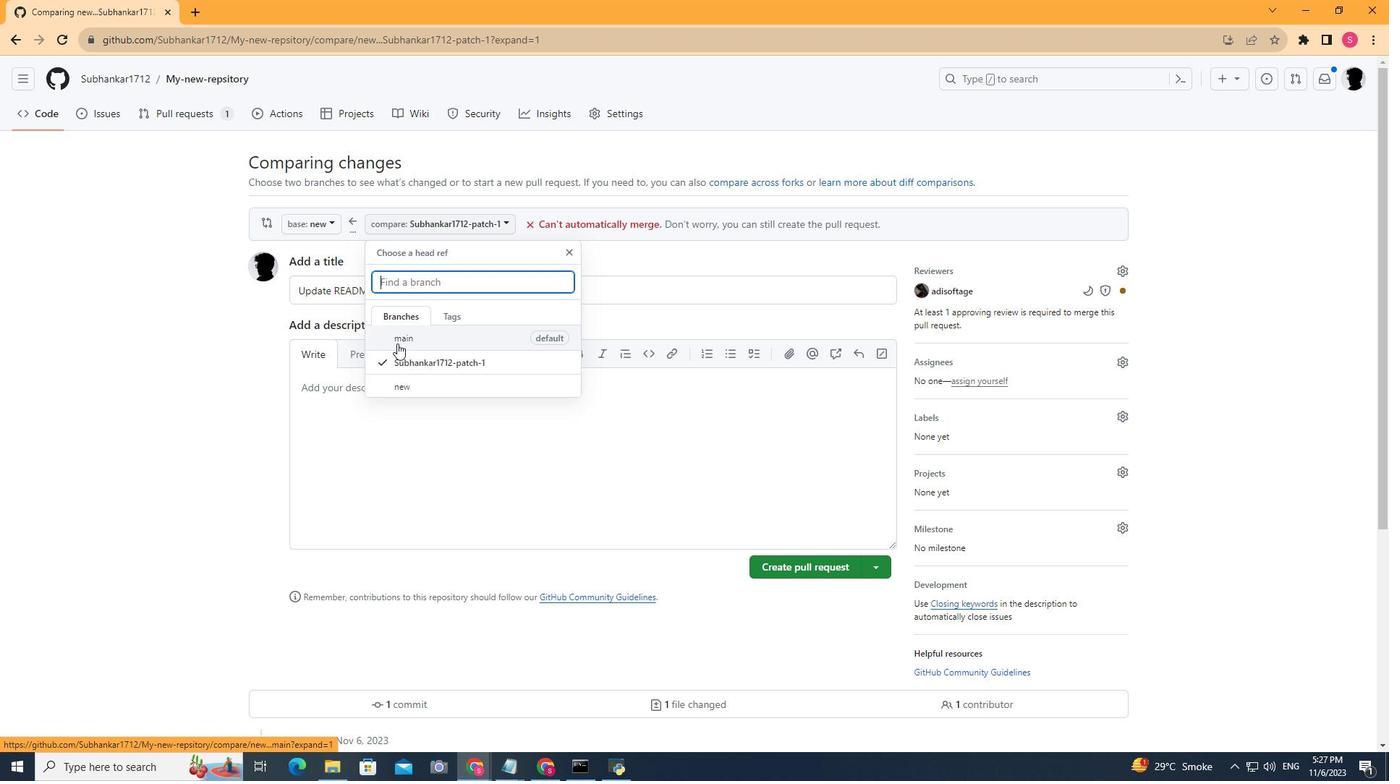 
Action: Mouse pressed left at (397, 343)
Screenshot: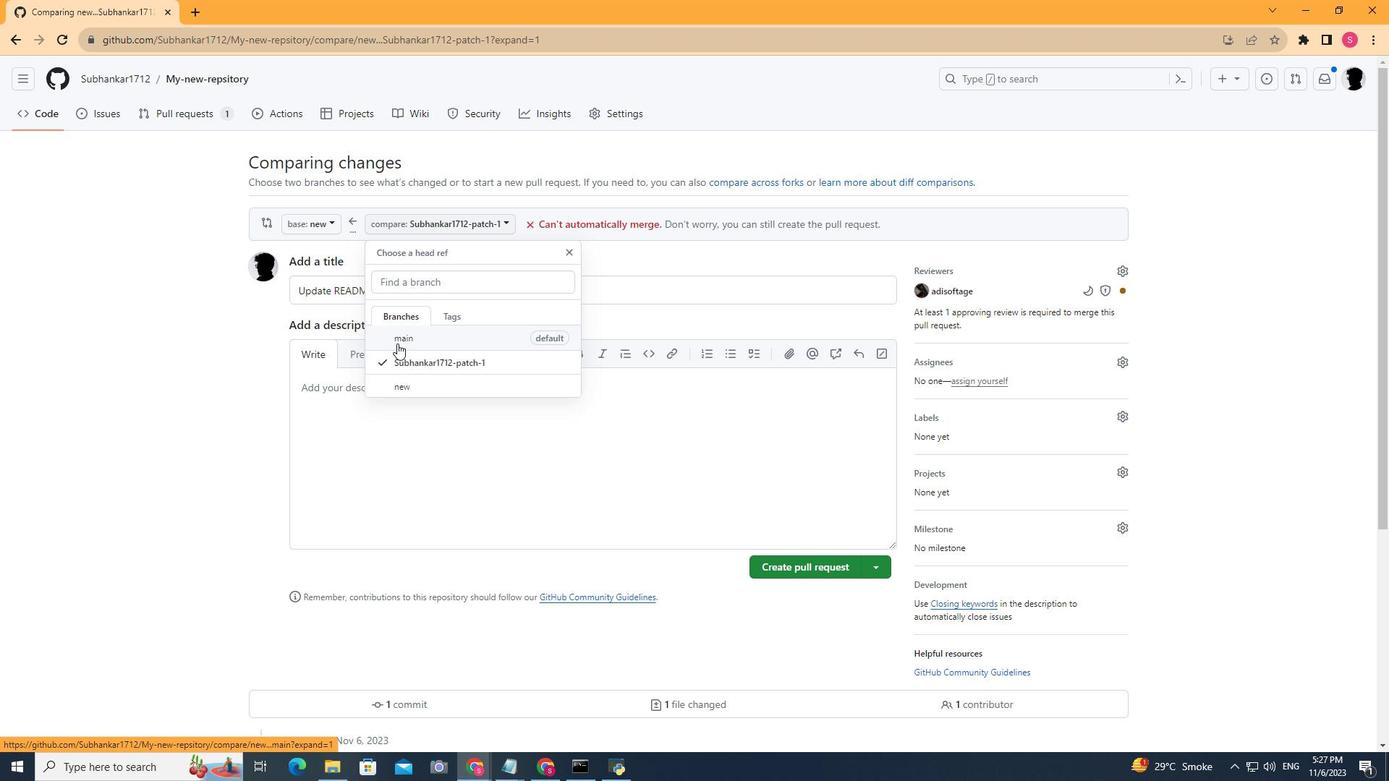 
Action: Mouse moved to (790, 562)
Screenshot: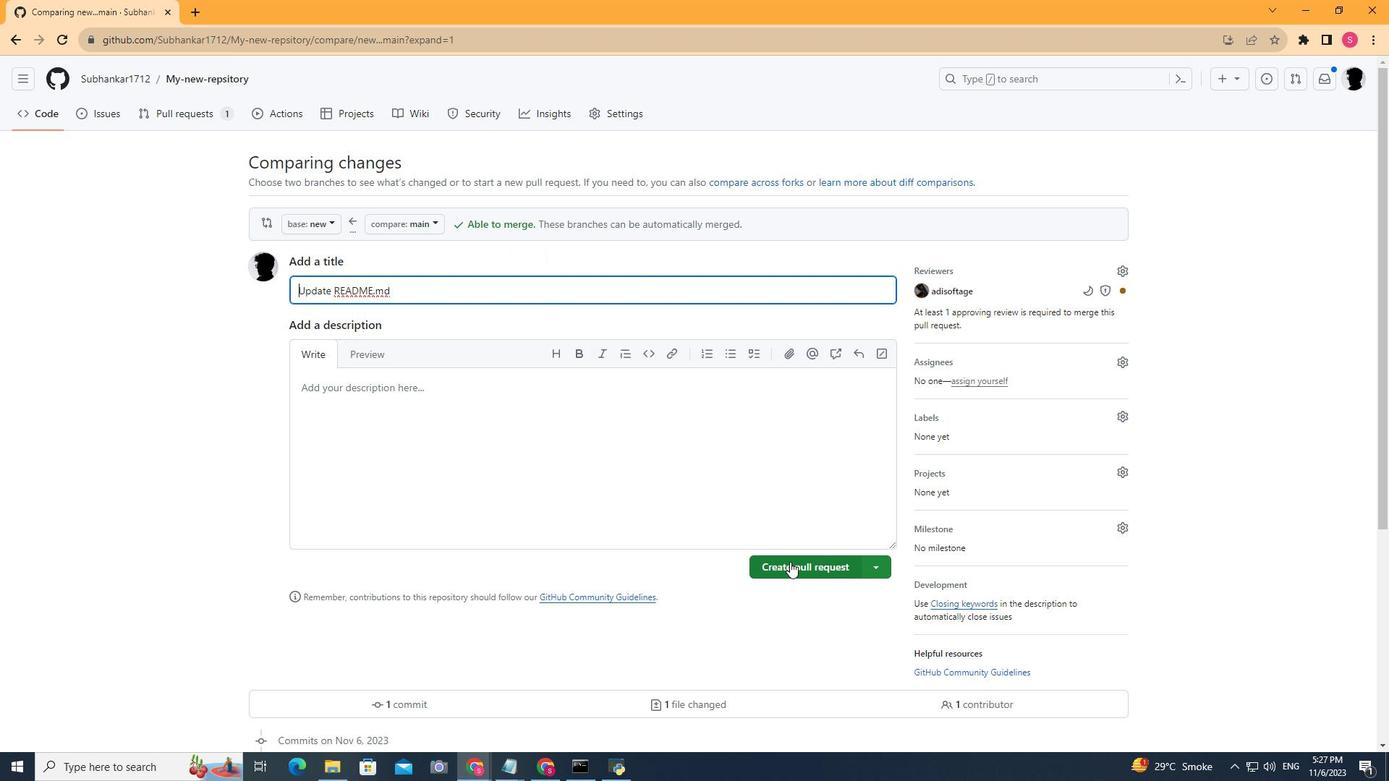 
Action: Mouse pressed left at (790, 562)
Screenshot: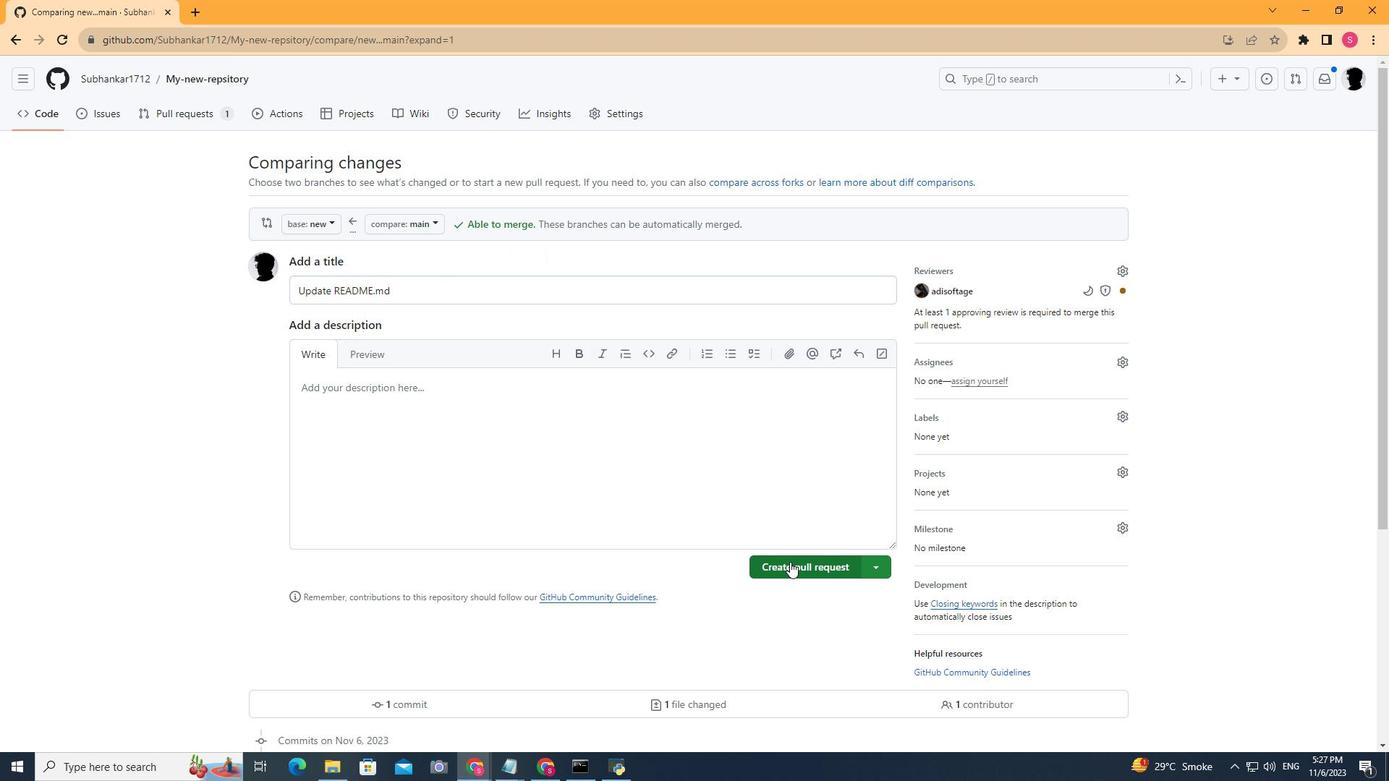 
Action: Mouse moved to (436, 494)
Screenshot: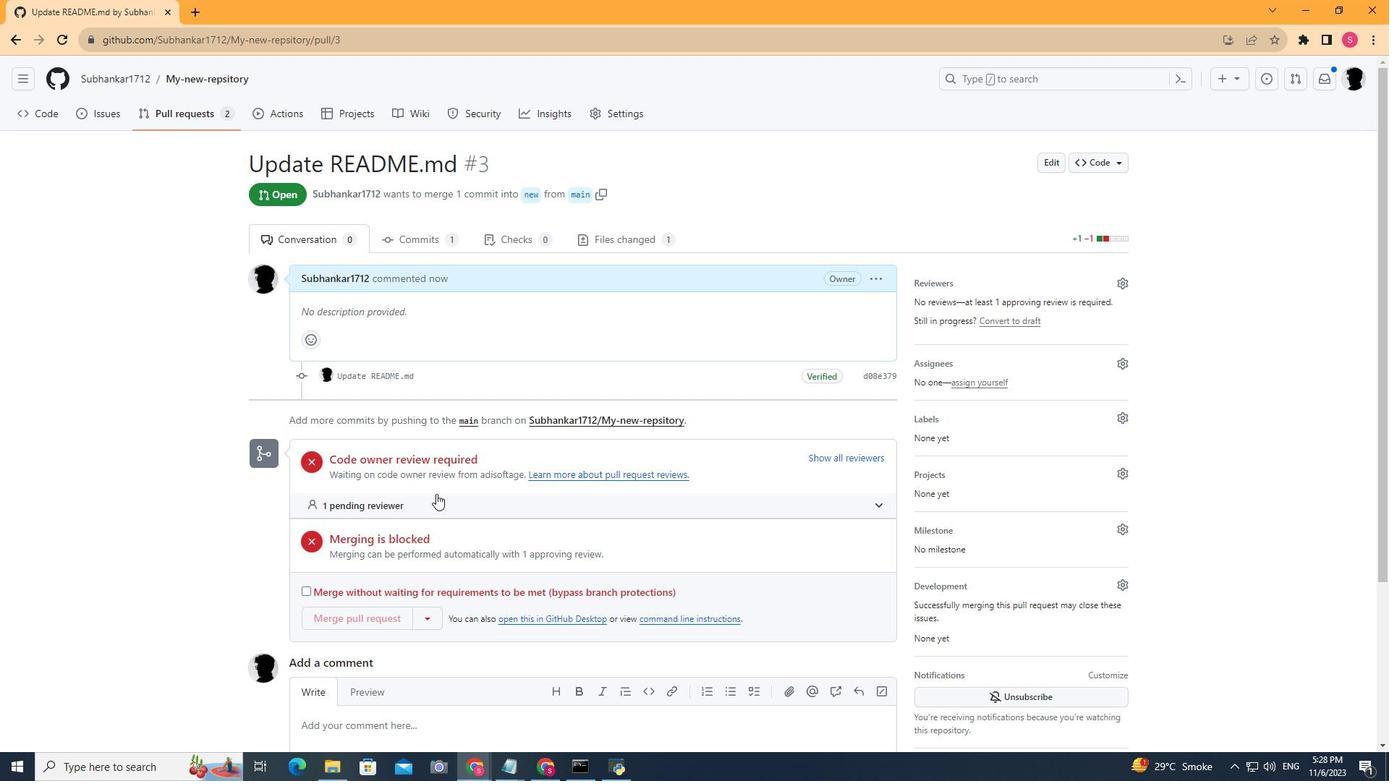 
Action: Mouse scrolled (436, 493) with delta (0, 0)
Screenshot: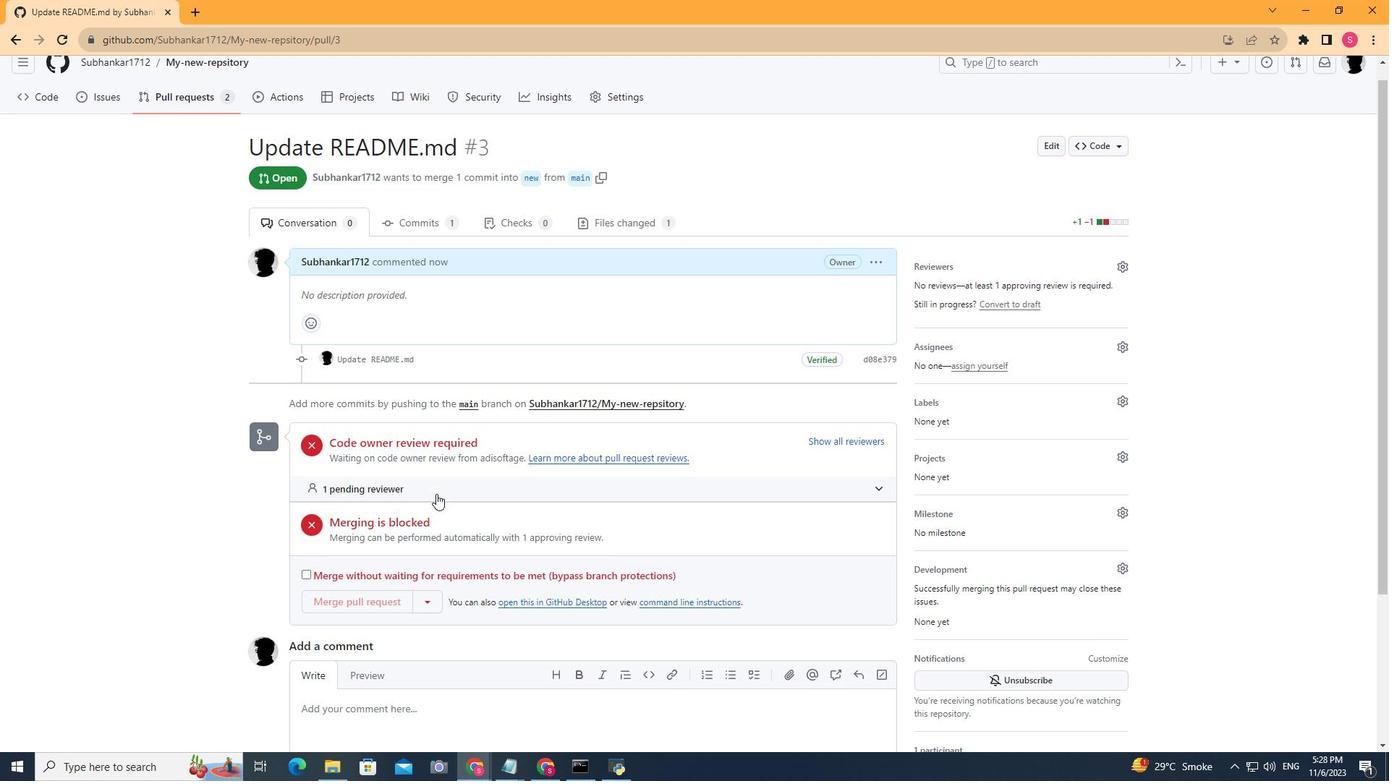
Action: Mouse scrolled (436, 493) with delta (0, 0)
Screenshot: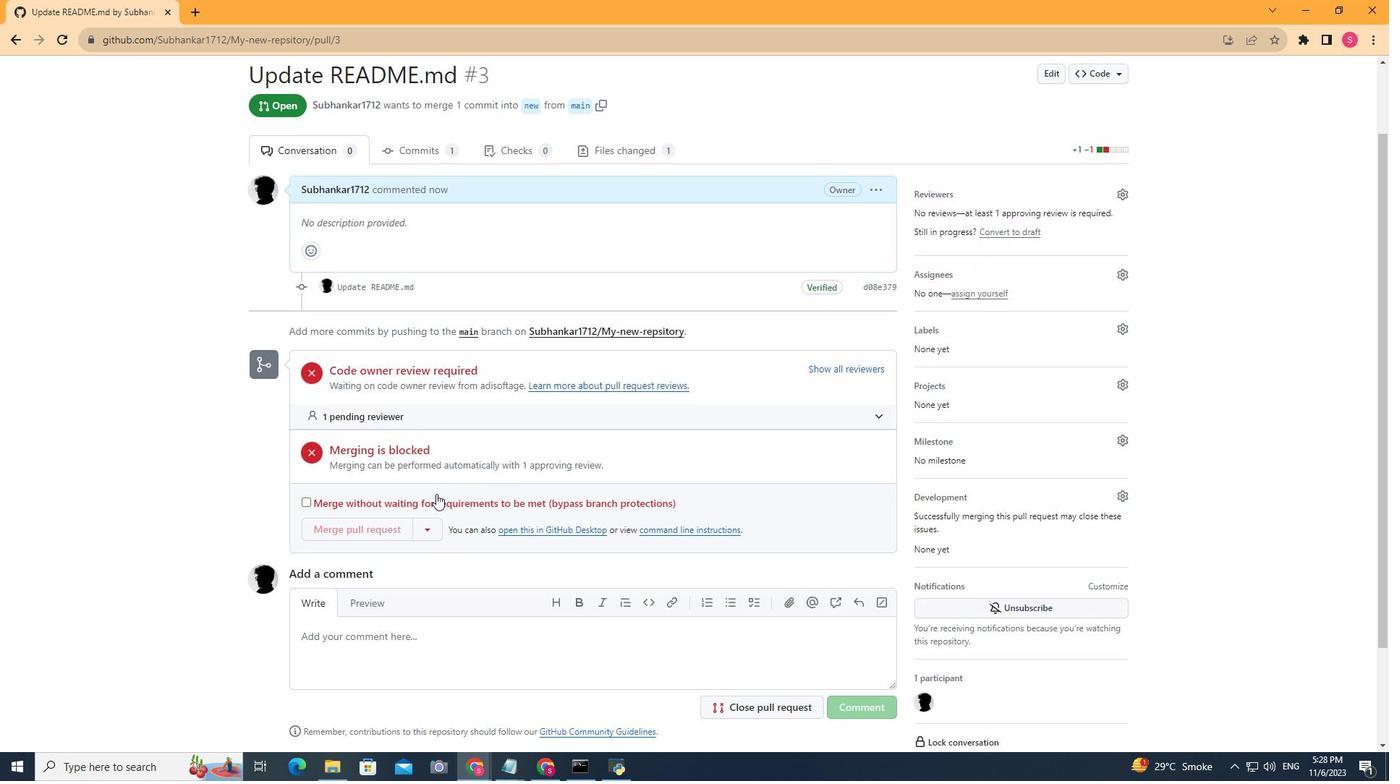 
Action: Mouse scrolled (436, 493) with delta (0, 0)
Screenshot: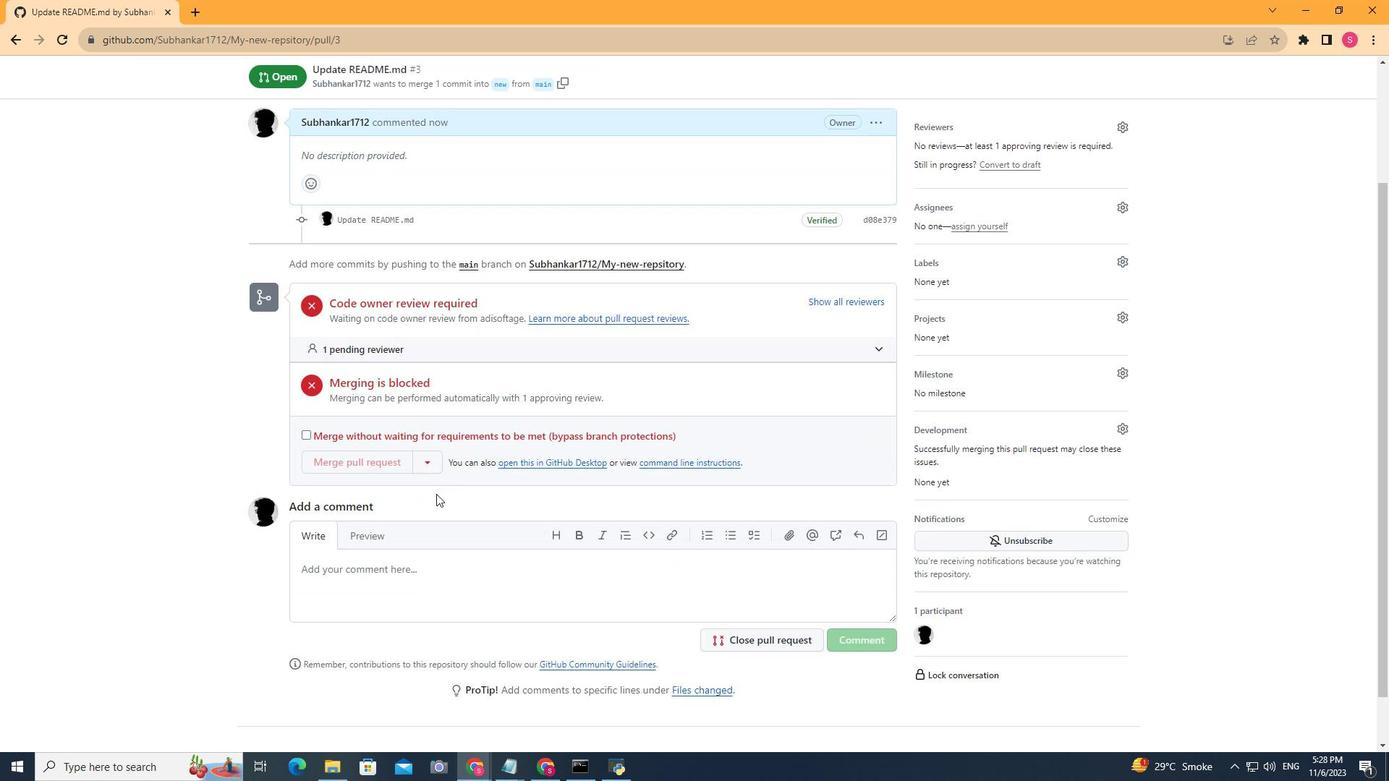 
